 Task: Search one way flight ticket for 4 adults, 2 children, 2 infants in seat and 1 infant on lap in premium economy from Richmond: Richmond International Airport (byrd Field) to Riverton: Central Wyoming Regional Airport (was Riverton Regional) on 8-4-2023. Choice of flights is United. Number of bags: 2 checked bags. Price is upto 94000. Outbound departure time preference is 7:45.
Action: Mouse moved to (219, 314)
Screenshot: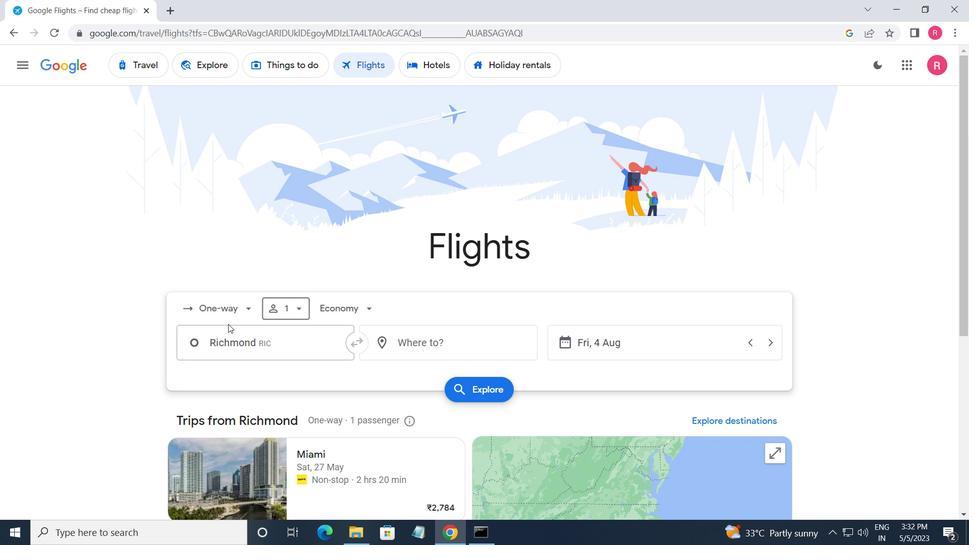 
Action: Mouse pressed left at (219, 314)
Screenshot: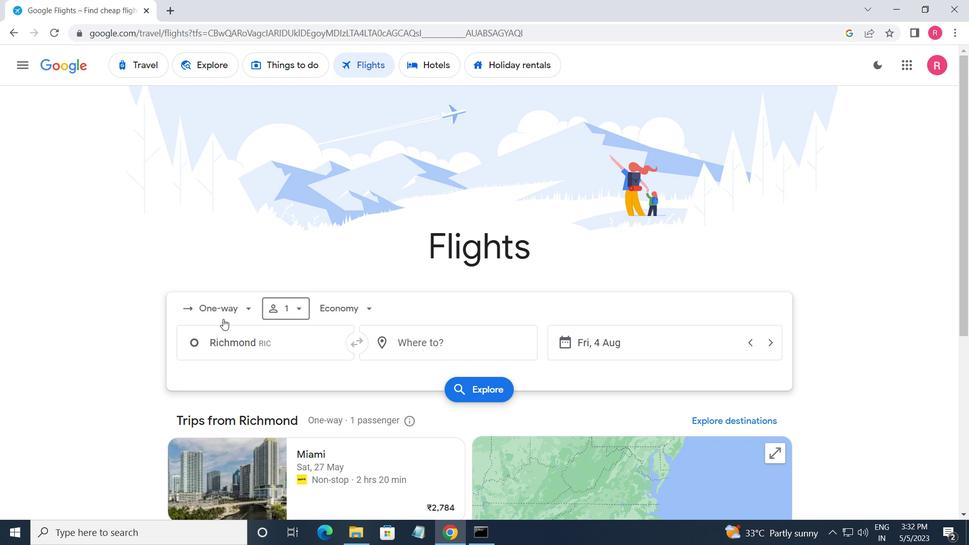 
Action: Mouse moved to (247, 373)
Screenshot: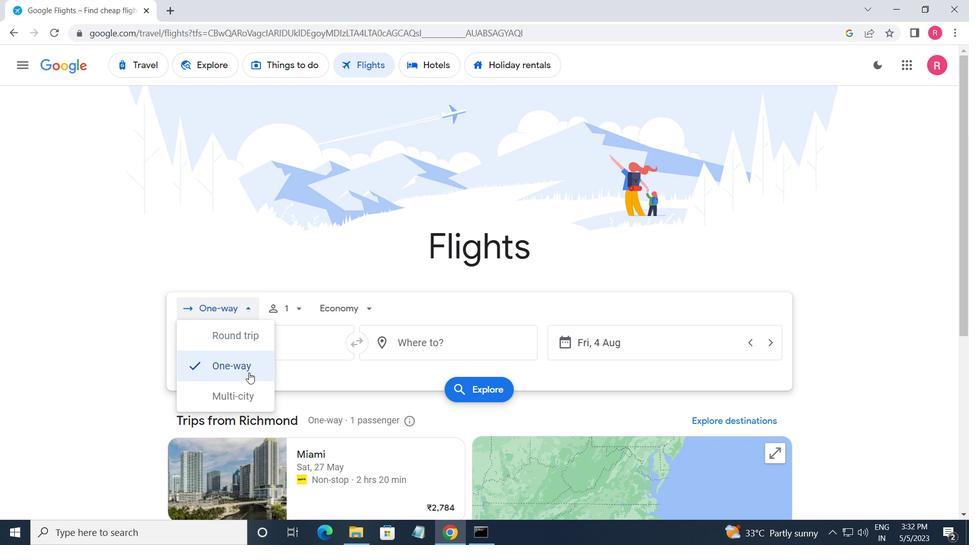 
Action: Mouse pressed left at (247, 373)
Screenshot: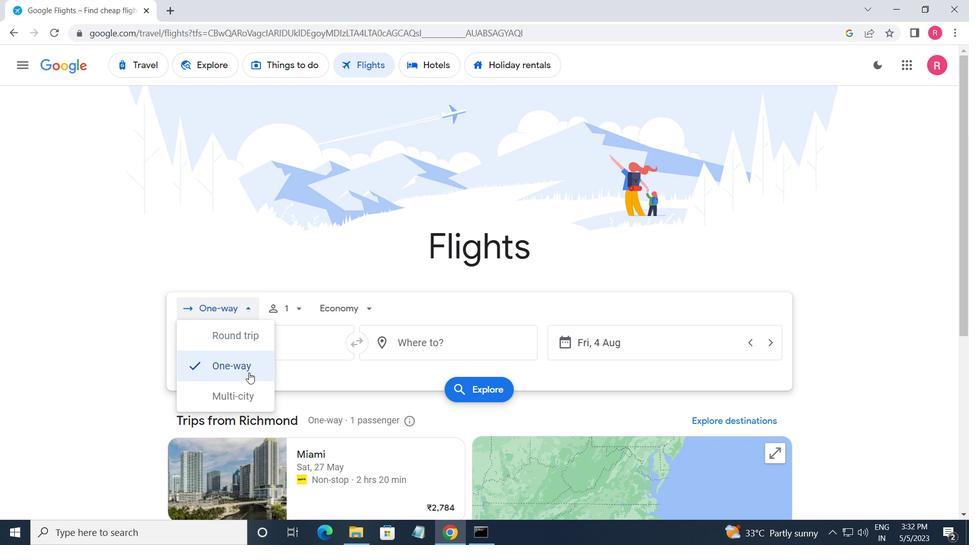 
Action: Mouse moved to (290, 311)
Screenshot: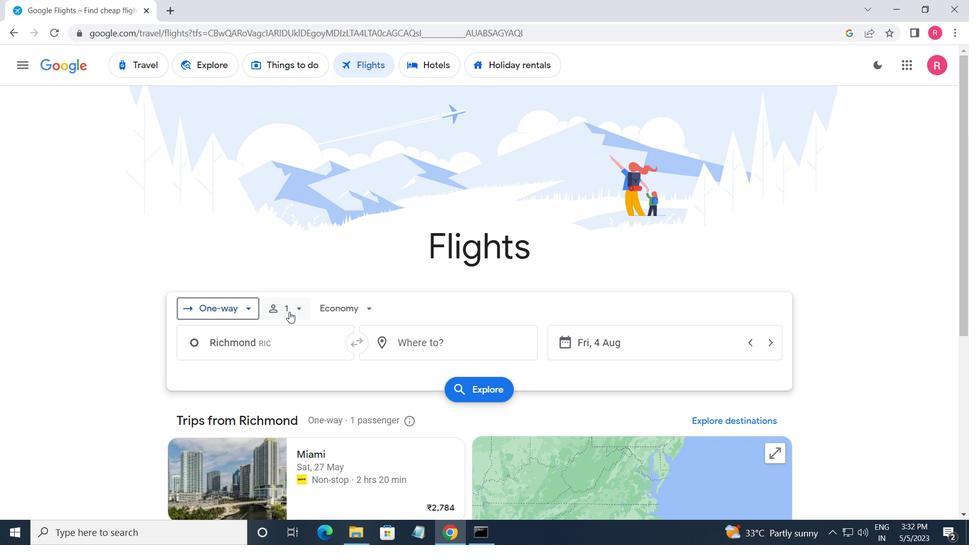 
Action: Mouse pressed left at (290, 311)
Screenshot: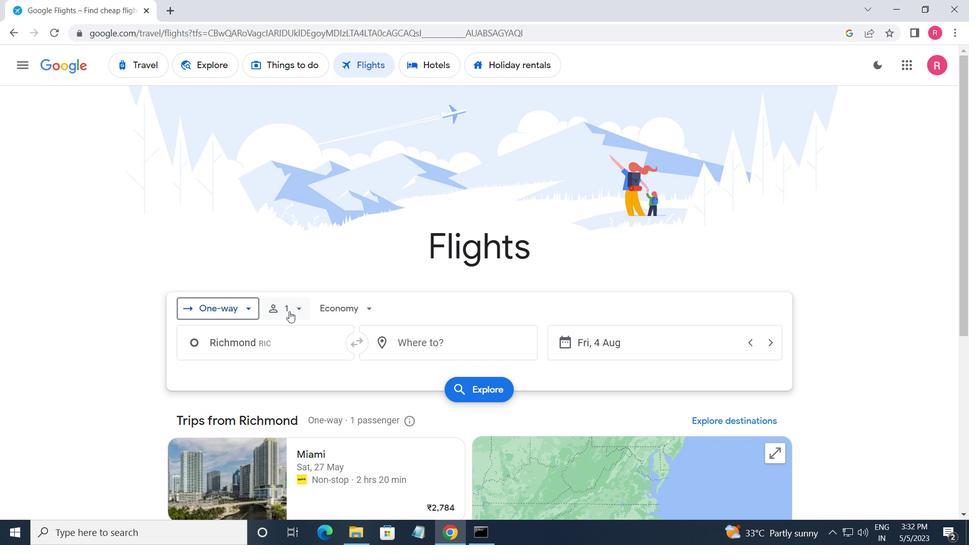 
Action: Mouse moved to (390, 344)
Screenshot: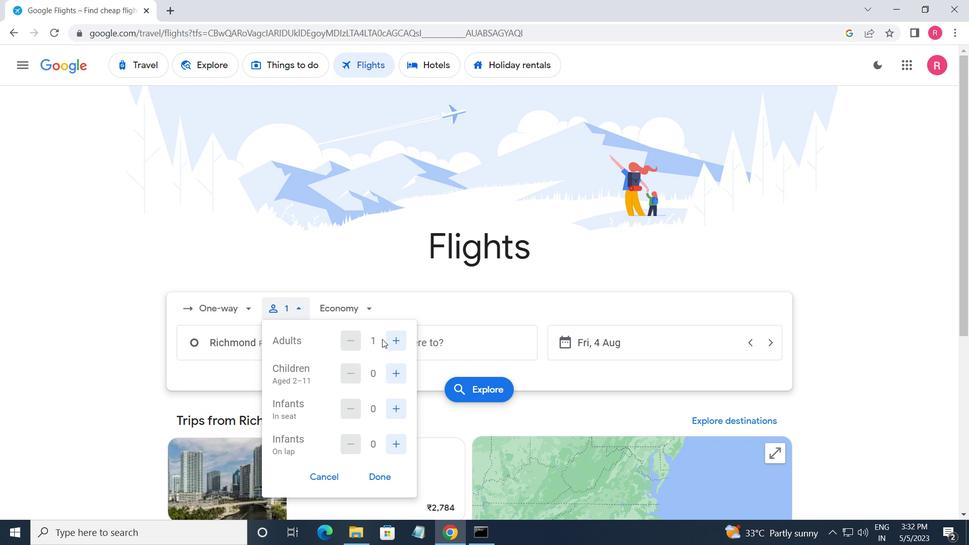 
Action: Mouse pressed left at (390, 344)
Screenshot: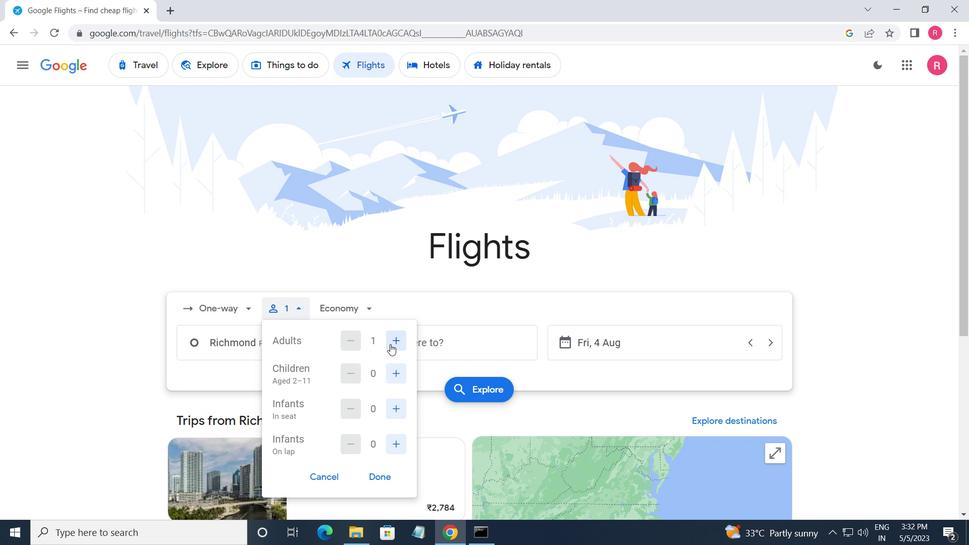 
Action: Mouse pressed left at (390, 344)
Screenshot: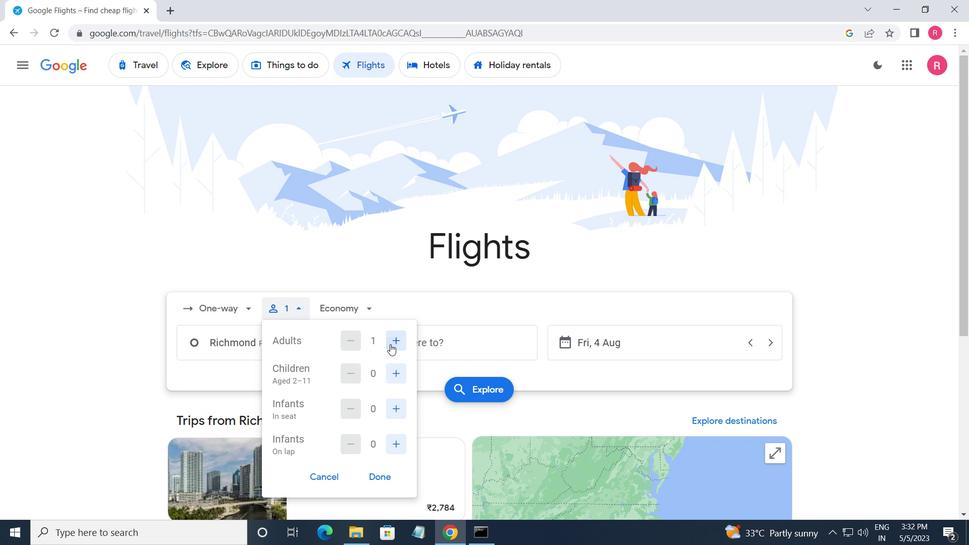 
Action: Mouse pressed left at (390, 344)
Screenshot: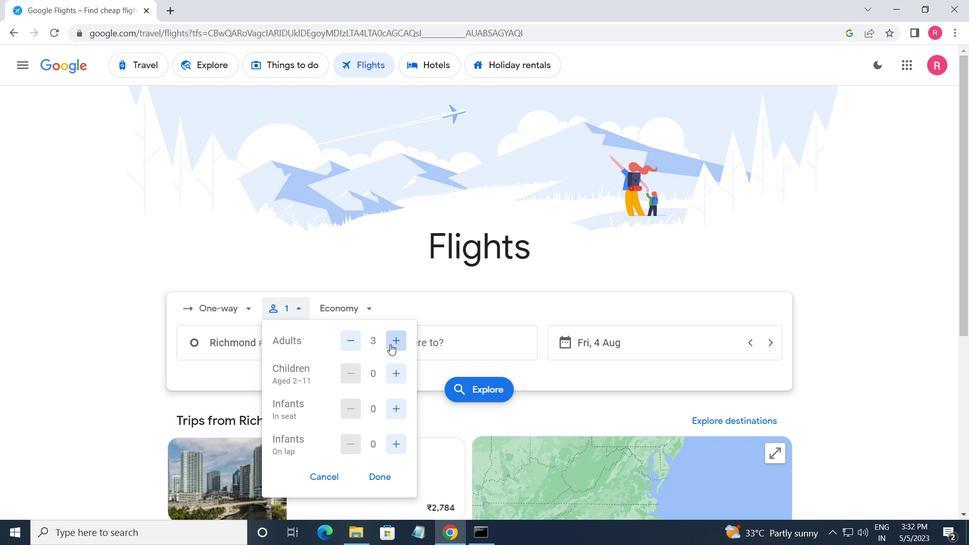 
Action: Mouse moved to (394, 375)
Screenshot: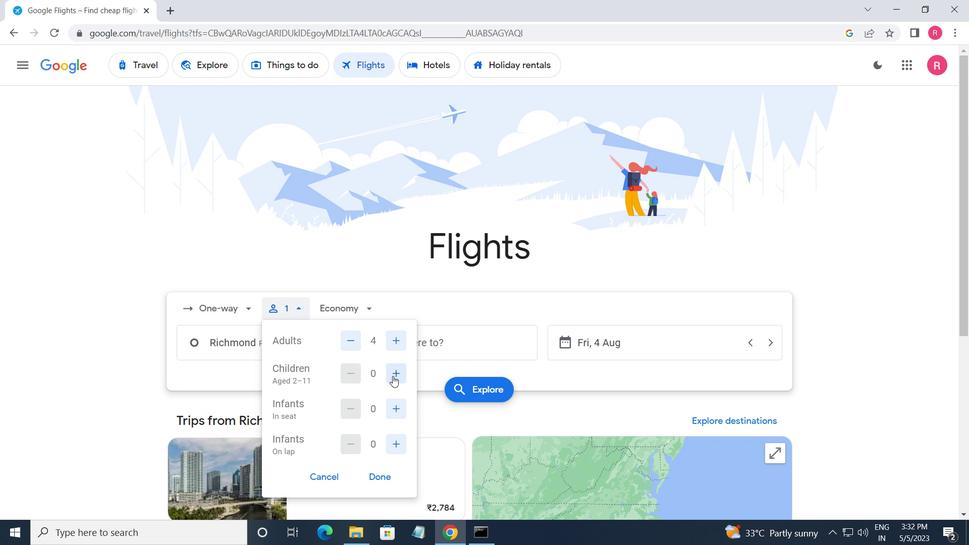 
Action: Mouse pressed left at (394, 375)
Screenshot: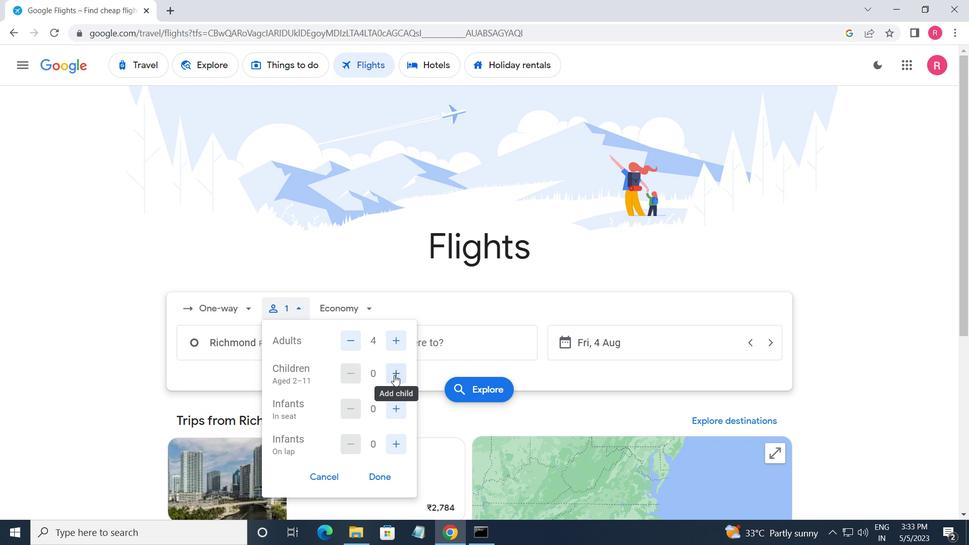 
Action: Mouse pressed left at (394, 375)
Screenshot: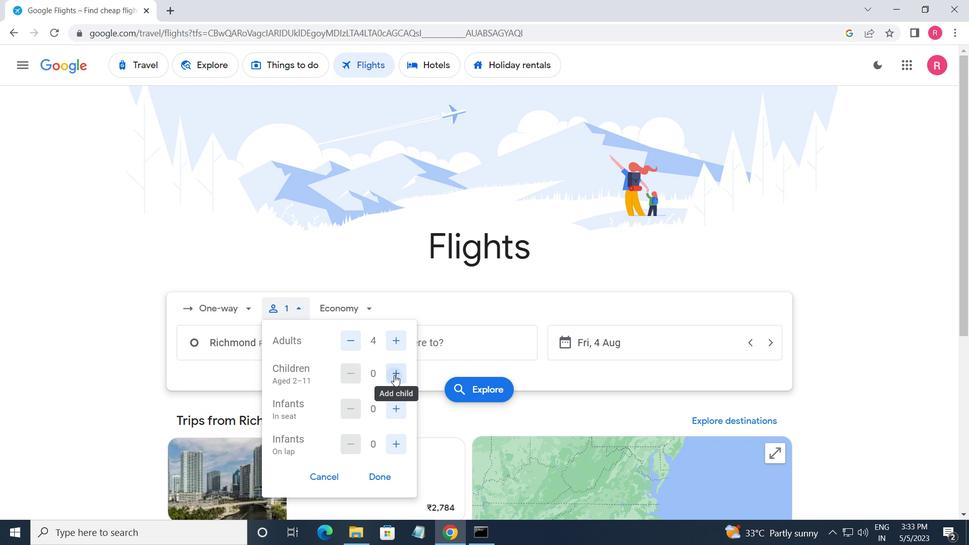 
Action: Mouse moved to (390, 402)
Screenshot: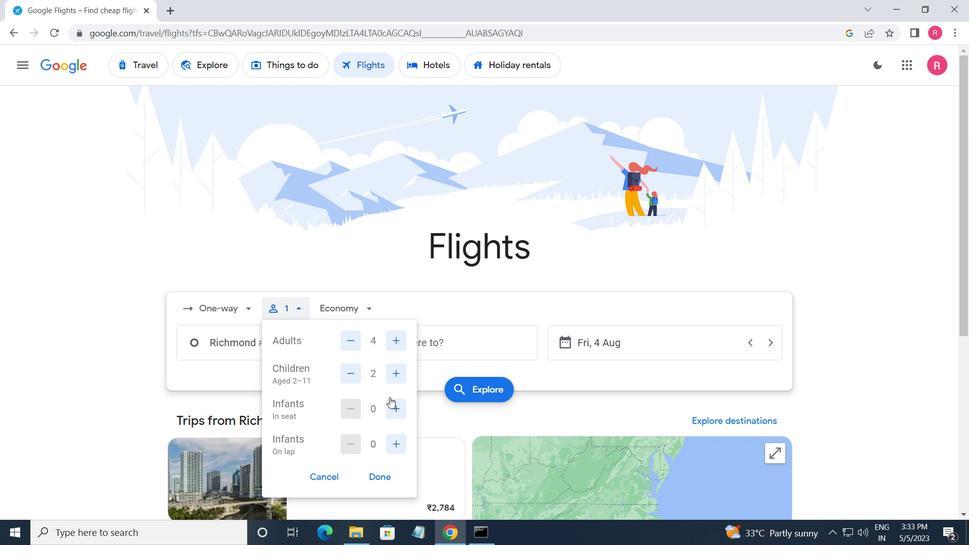 
Action: Mouse pressed left at (390, 402)
Screenshot: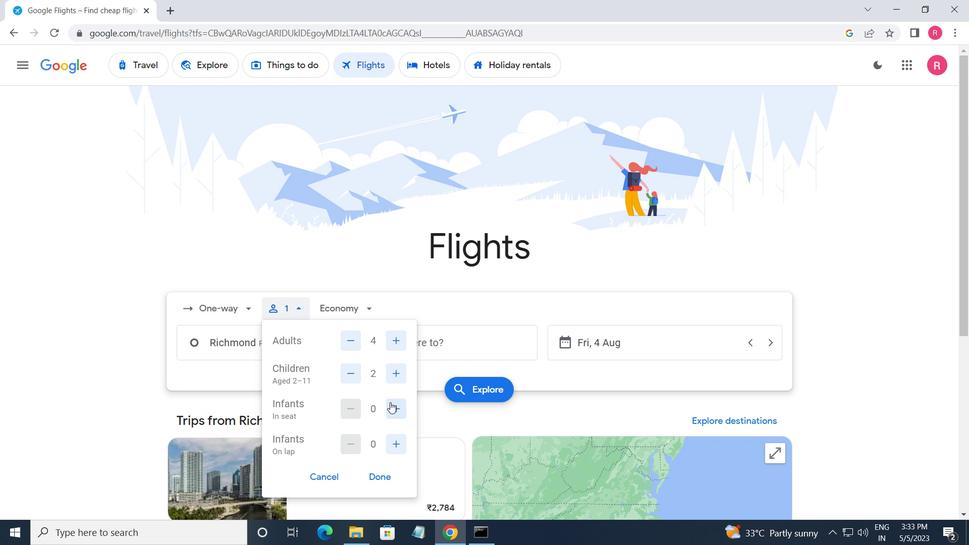 
Action: Mouse pressed left at (390, 402)
Screenshot: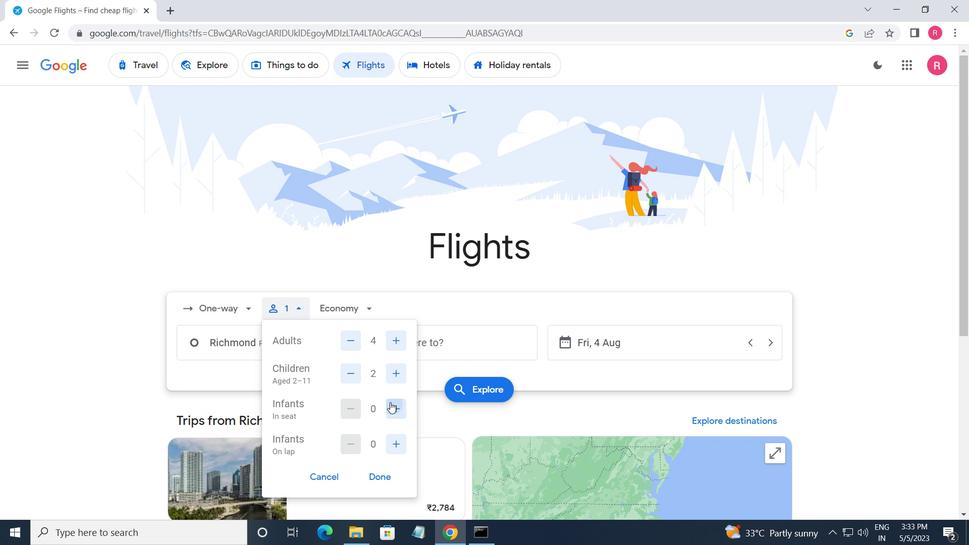 
Action: Mouse moved to (390, 445)
Screenshot: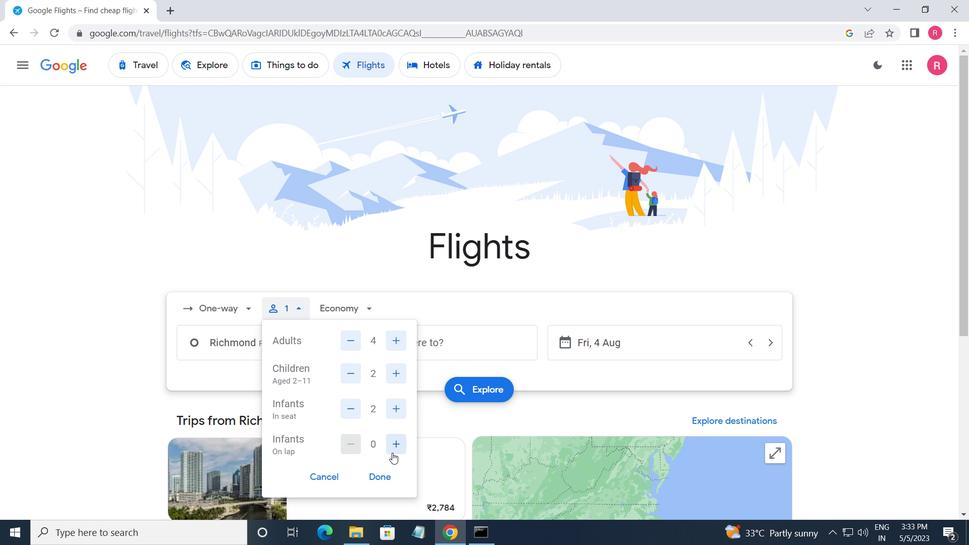 
Action: Mouse pressed left at (390, 445)
Screenshot: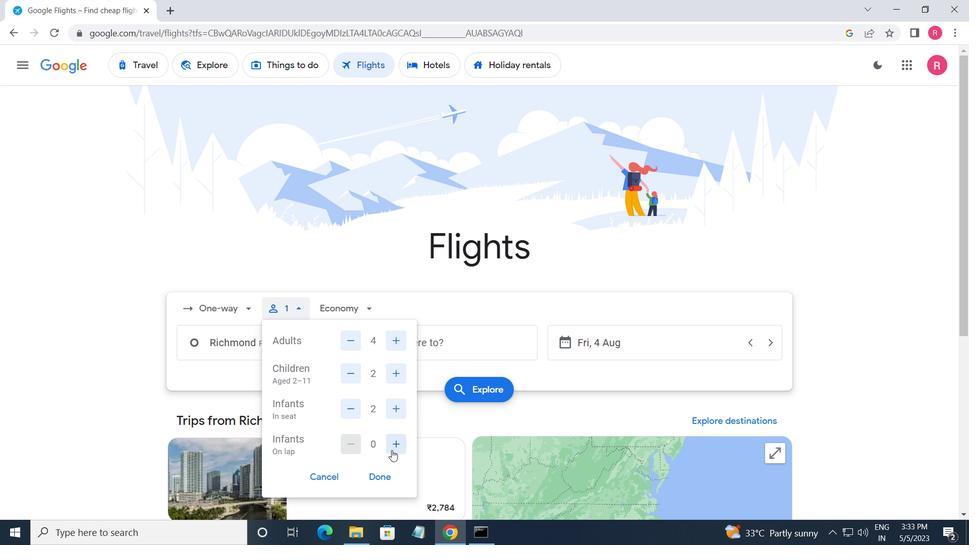 
Action: Mouse moved to (383, 479)
Screenshot: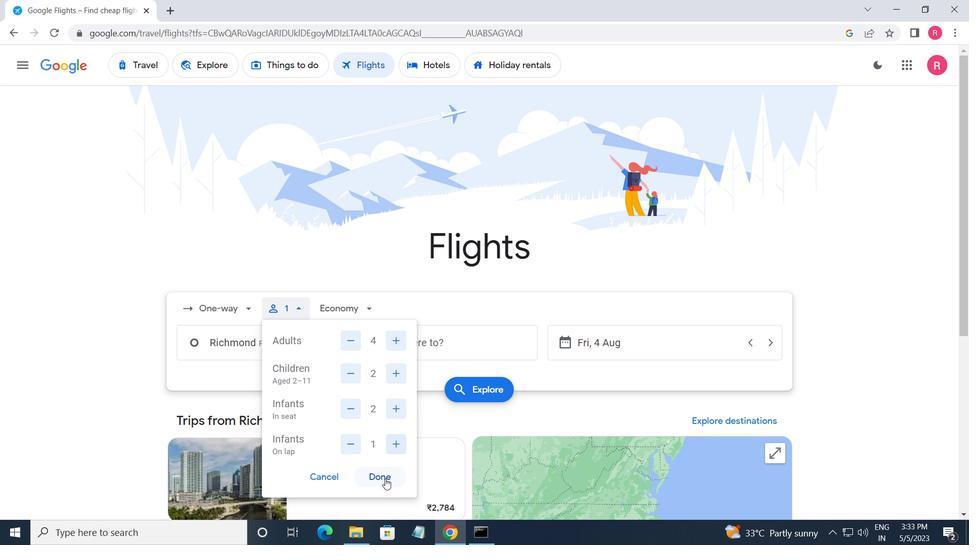 
Action: Mouse pressed left at (383, 479)
Screenshot: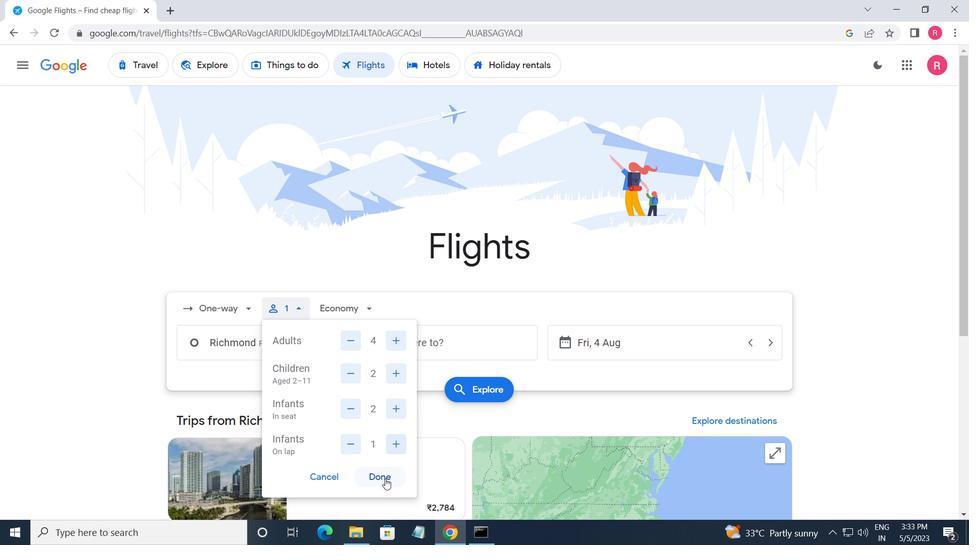 
Action: Mouse moved to (360, 316)
Screenshot: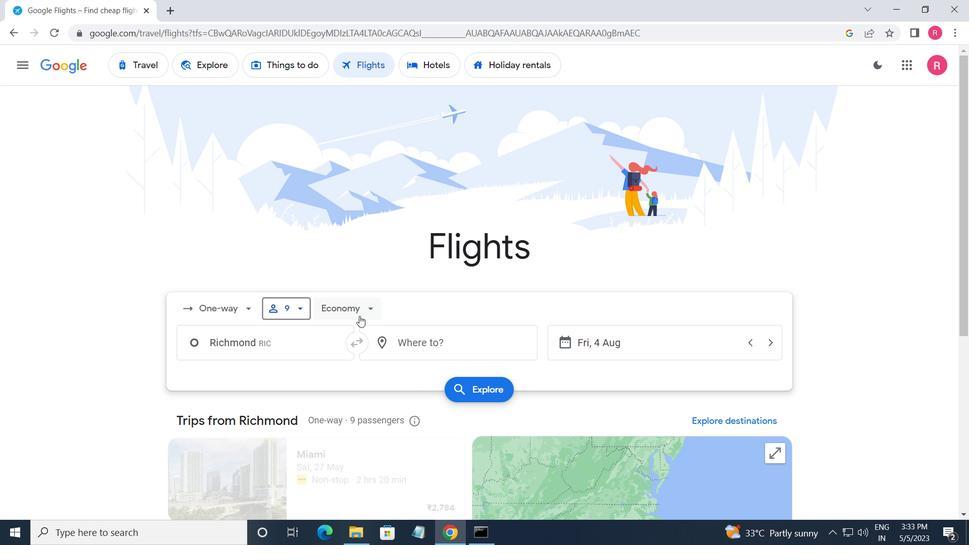 
Action: Mouse pressed left at (360, 316)
Screenshot: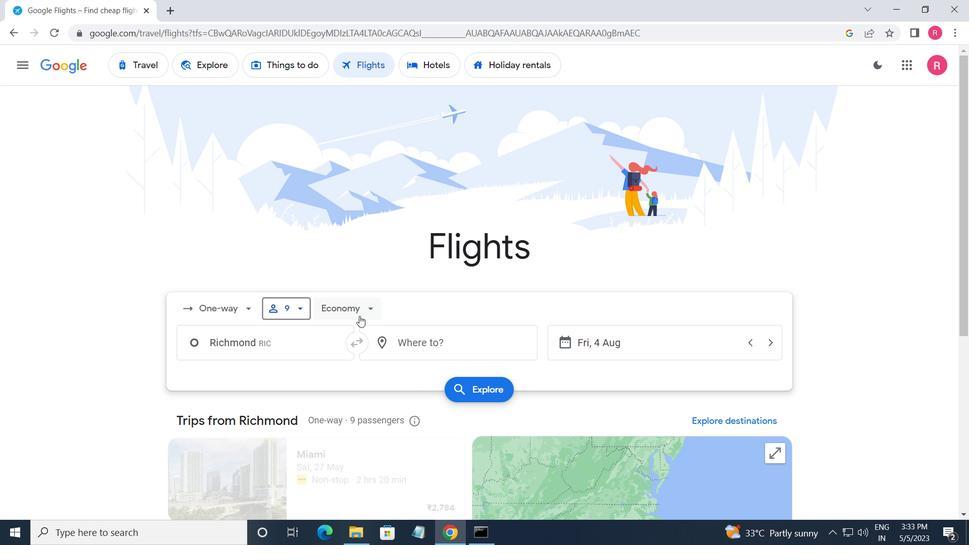 
Action: Mouse moved to (374, 366)
Screenshot: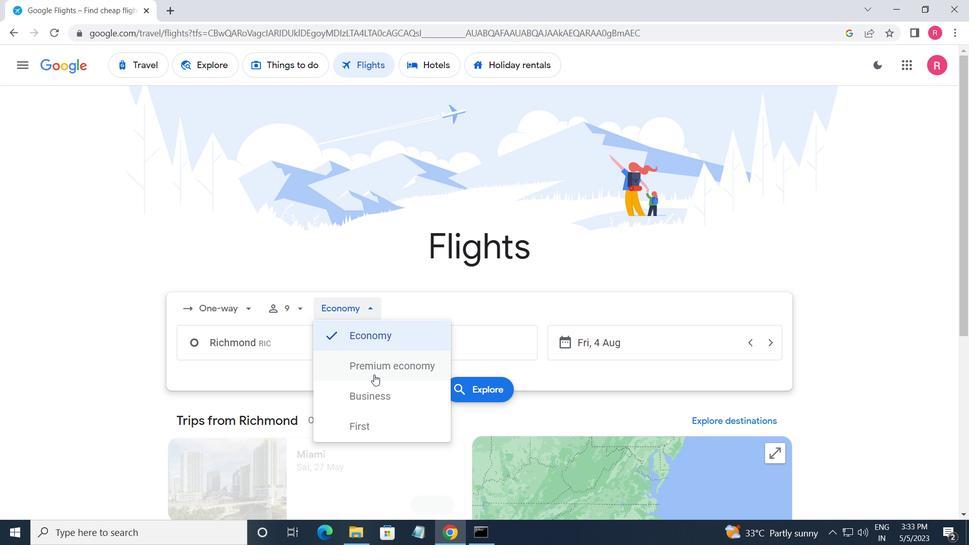 
Action: Mouse pressed left at (374, 366)
Screenshot: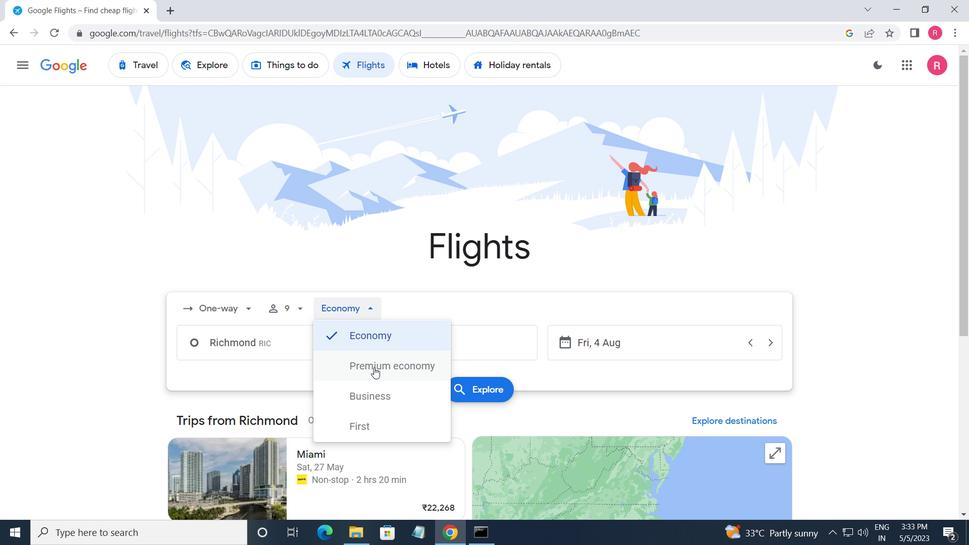 
Action: Mouse moved to (312, 351)
Screenshot: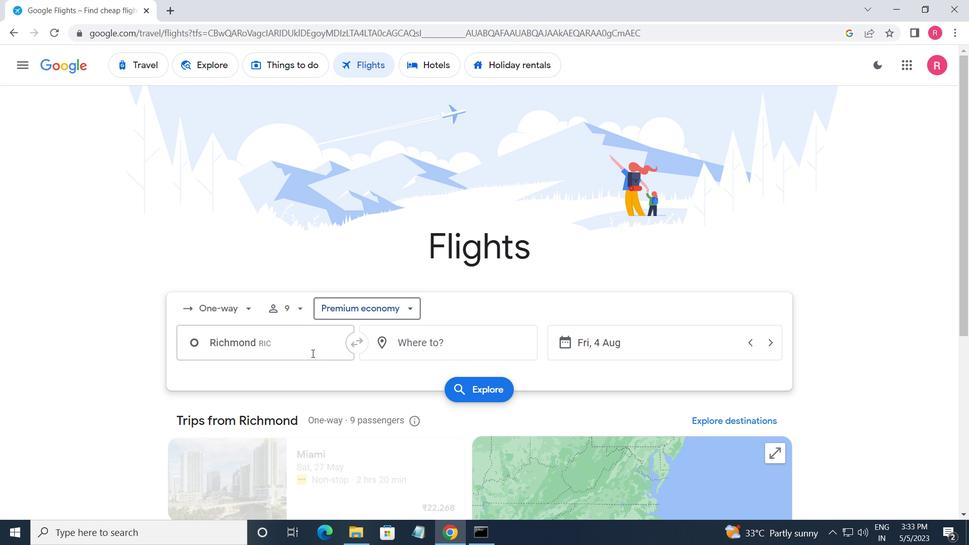 
Action: Mouse pressed left at (312, 351)
Screenshot: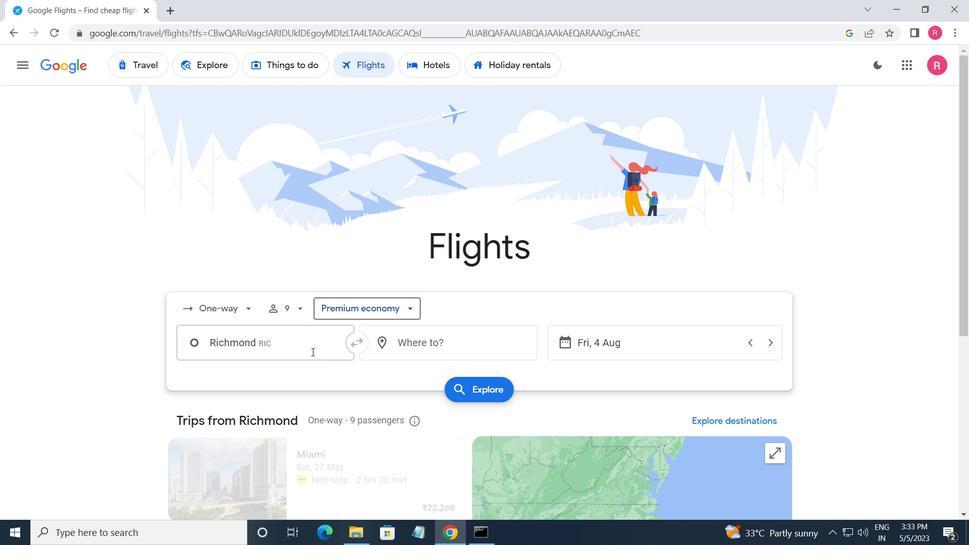 
Action: Mouse moved to (308, 342)
Screenshot: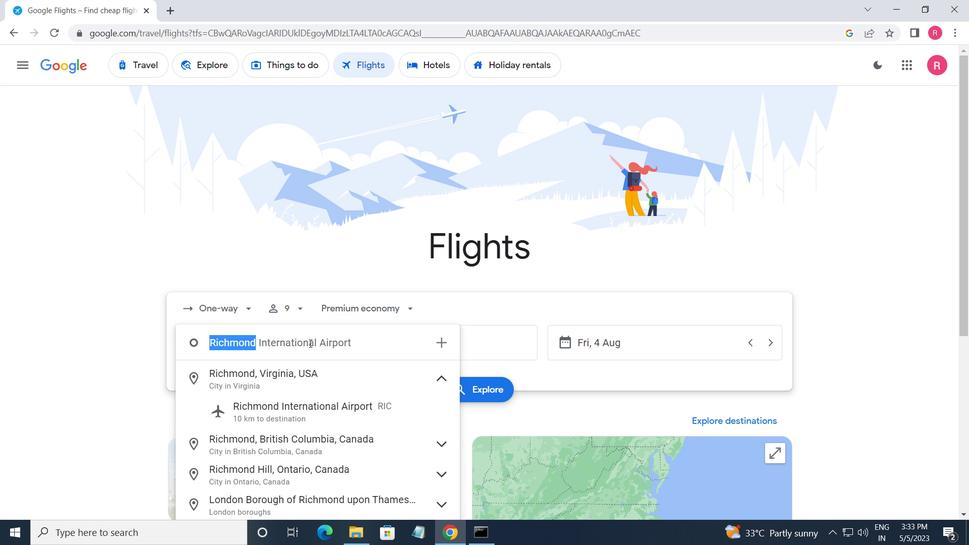 
Action: Key pressed <Key.shift>RICHMOND
Screenshot: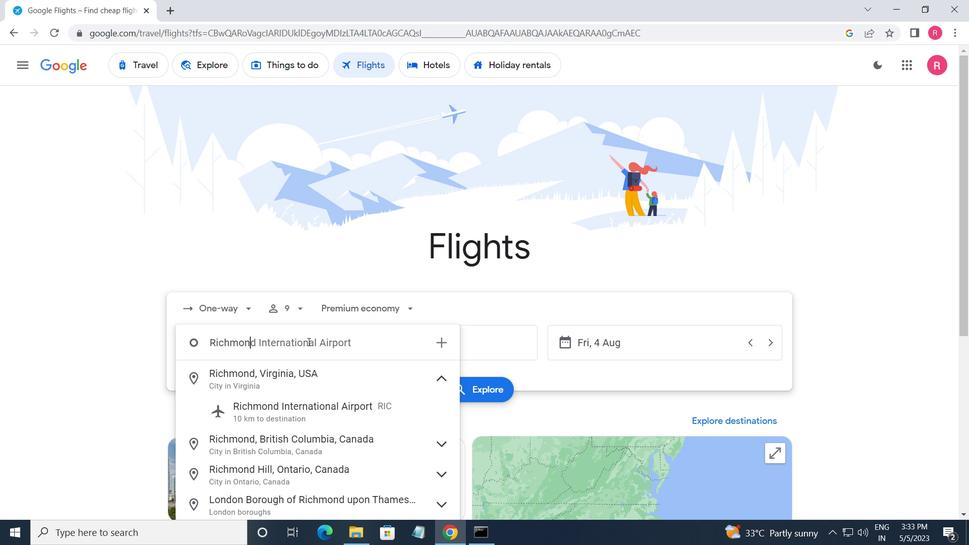 
Action: Mouse moved to (322, 412)
Screenshot: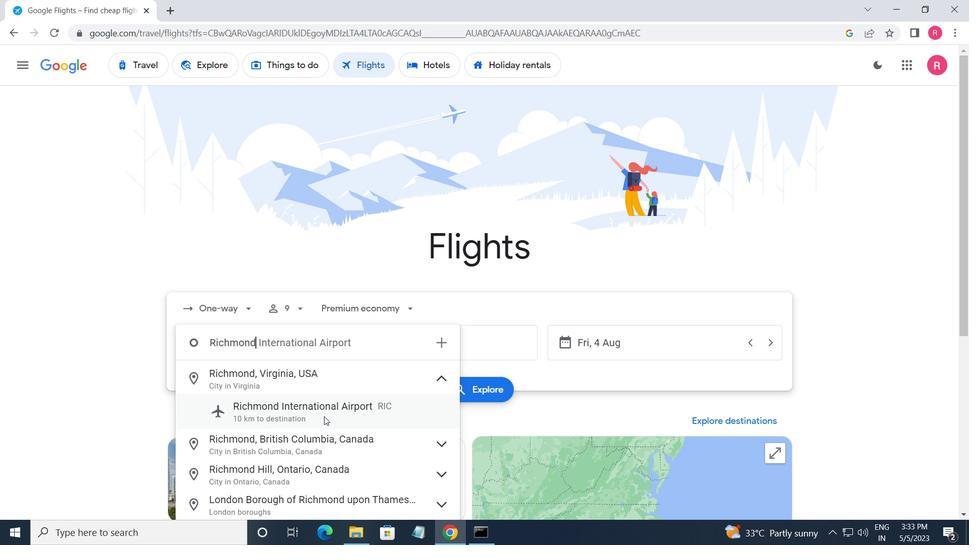
Action: Mouse pressed left at (322, 412)
Screenshot: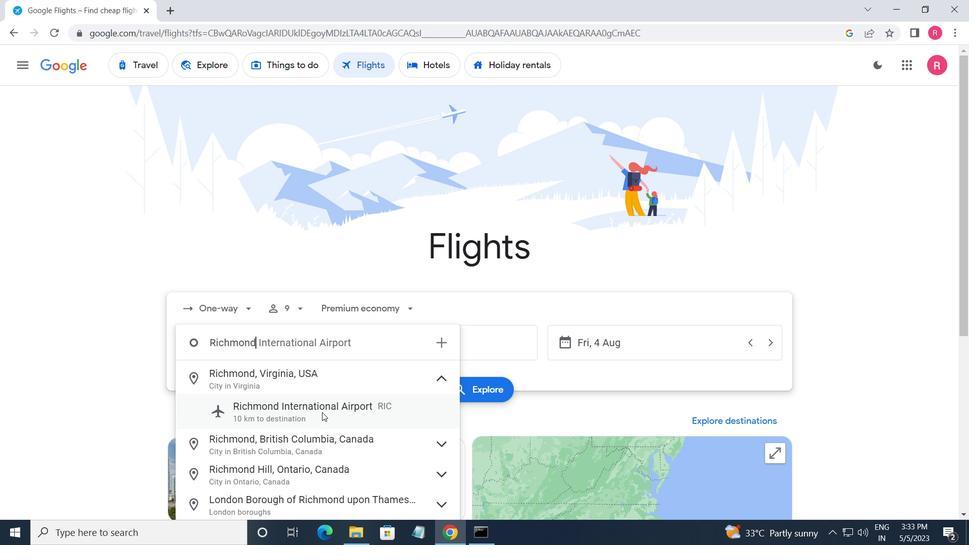 
Action: Mouse moved to (421, 356)
Screenshot: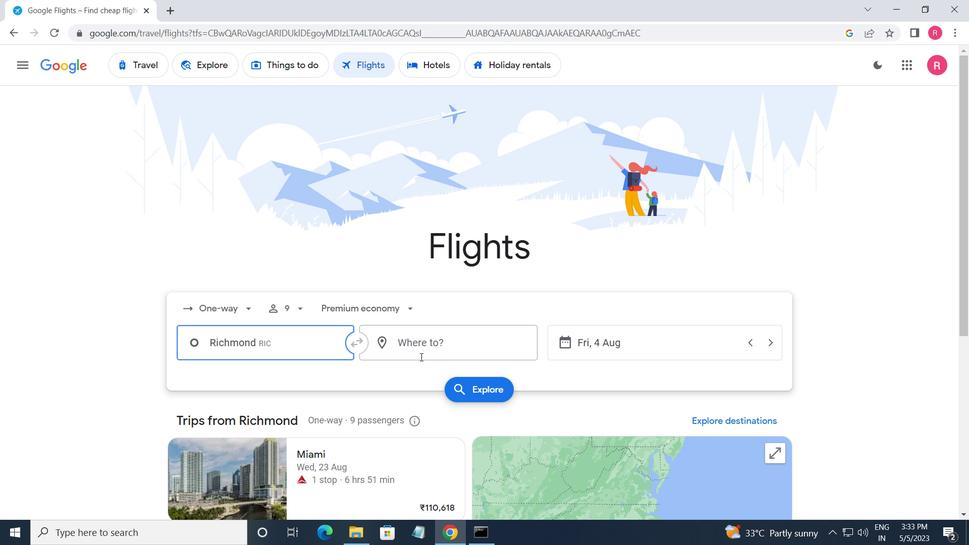 
Action: Mouse pressed left at (421, 356)
Screenshot: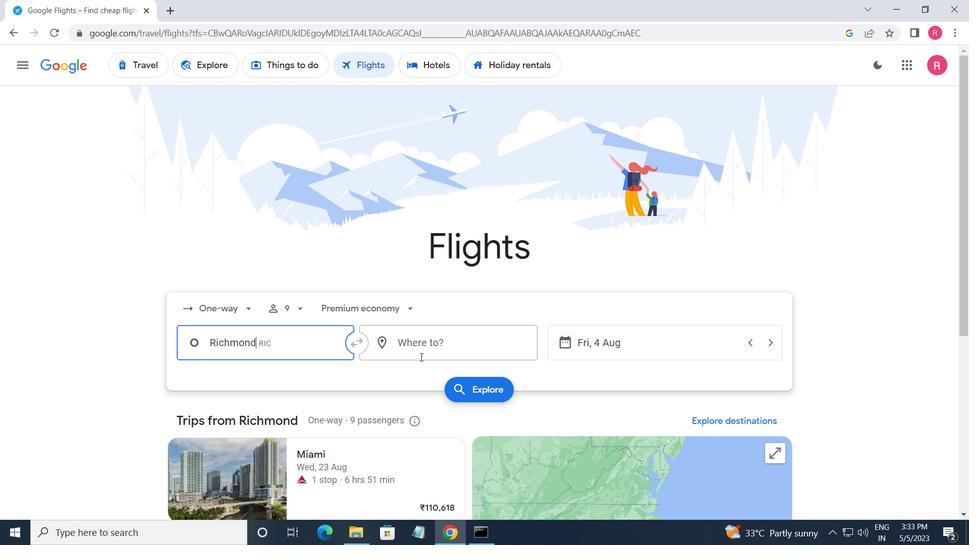 
Action: Mouse moved to (390, 359)
Screenshot: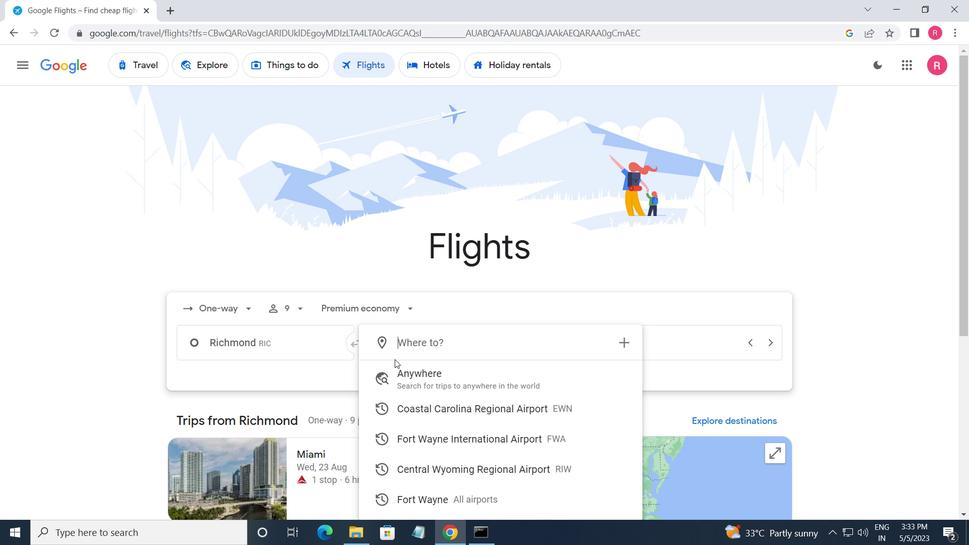 
Action: Key pressed <Key.shift>RIVERTON
Screenshot: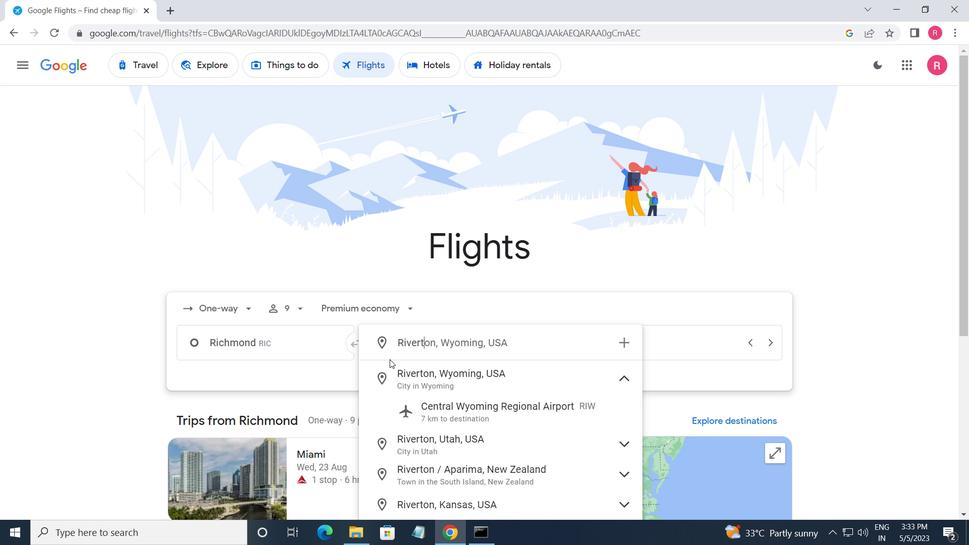 
Action: Mouse moved to (441, 397)
Screenshot: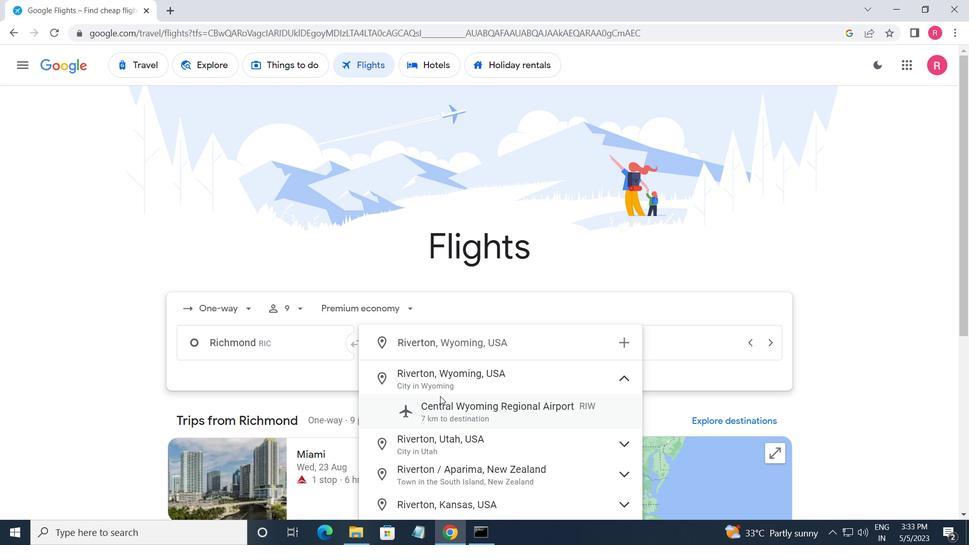 
Action: Mouse pressed left at (441, 397)
Screenshot: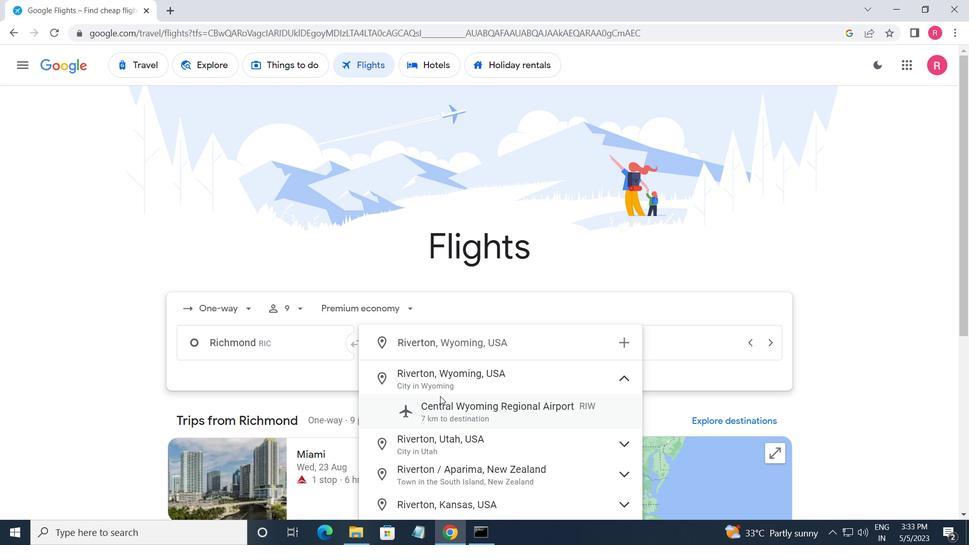 
Action: Mouse moved to (658, 345)
Screenshot: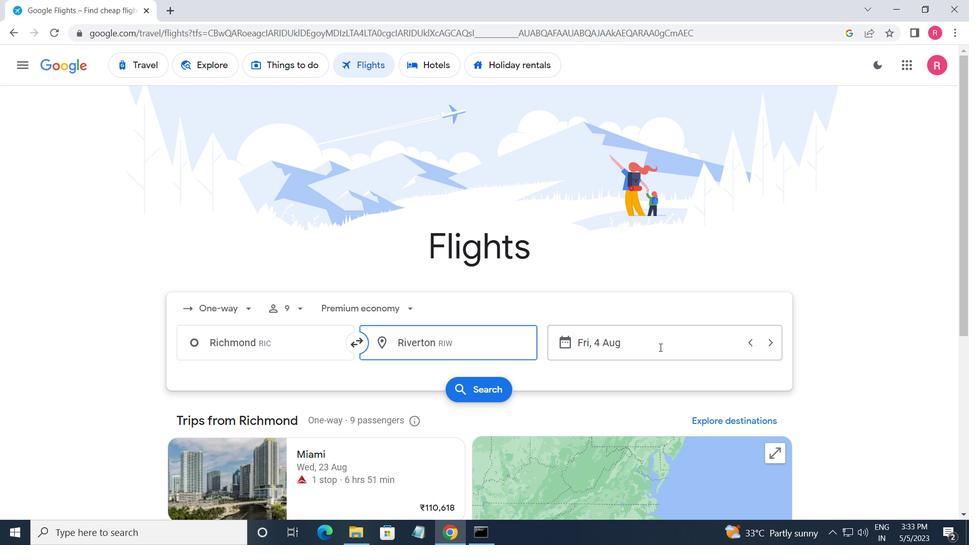 
Action: Mouse pressed left at (658, 345)
Screenshot: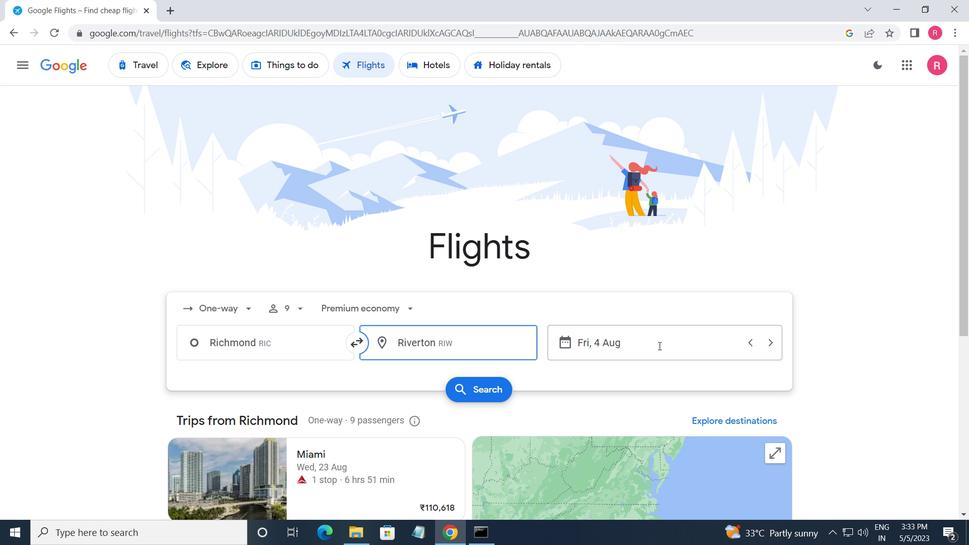 
Action: Mouse moved to (486, 299)
Screenshot: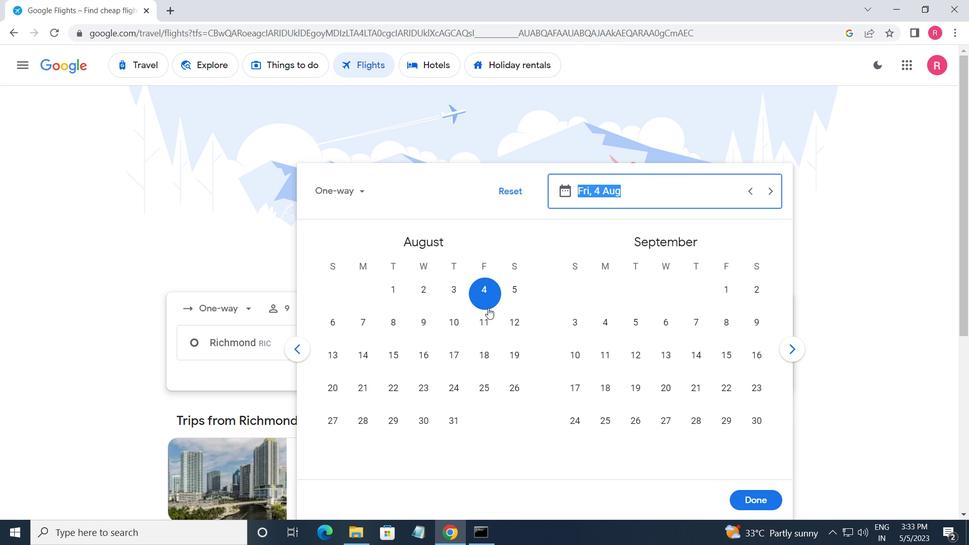 
Action: Mouse pressed left at (486, 299)
Screenshot: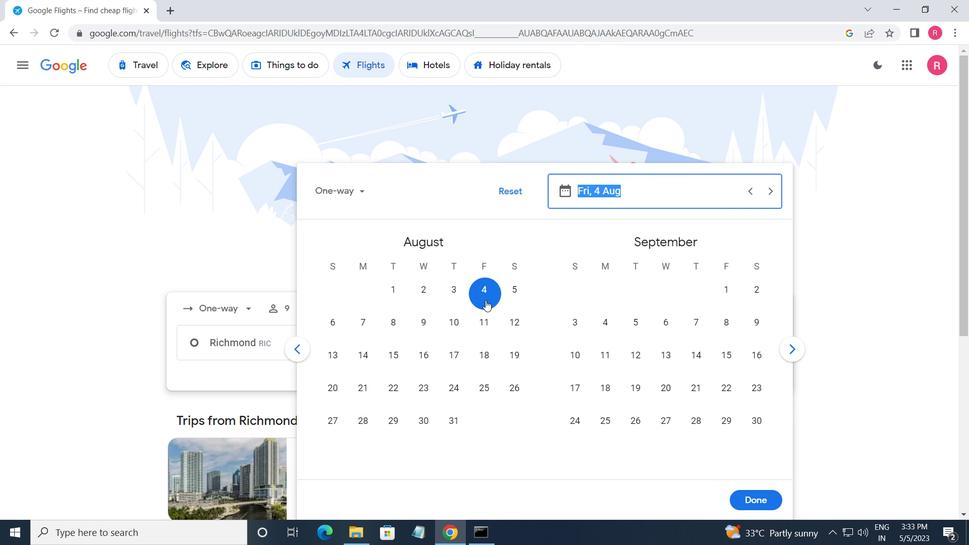 
Action: Mouse moved to (743, 498)
Screenshot: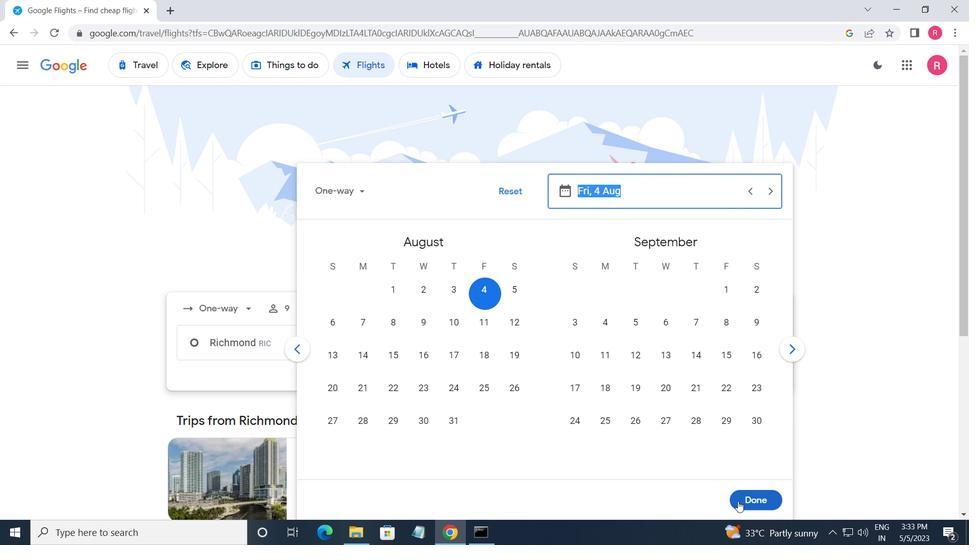 
Action: Mouse pressed left at (743, 498)
Screenshot: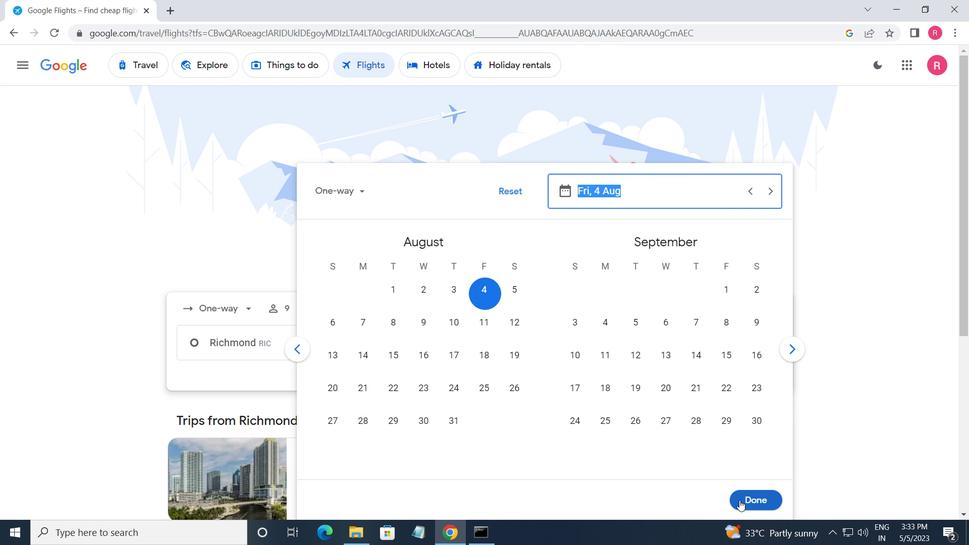 
Action: Mouse moved to (460, 389)
Screenshot: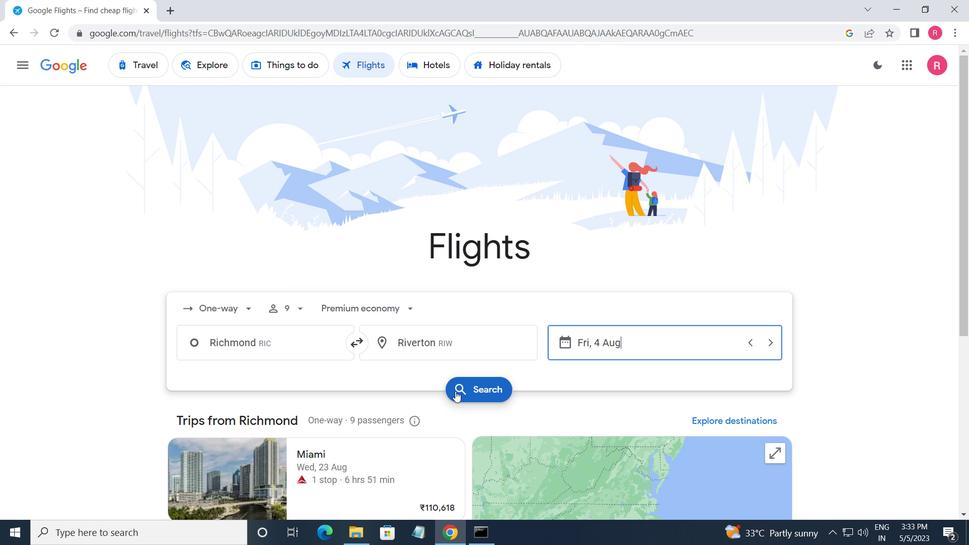 
Action: Mouse pressed left at (460, 389)
Screenshot: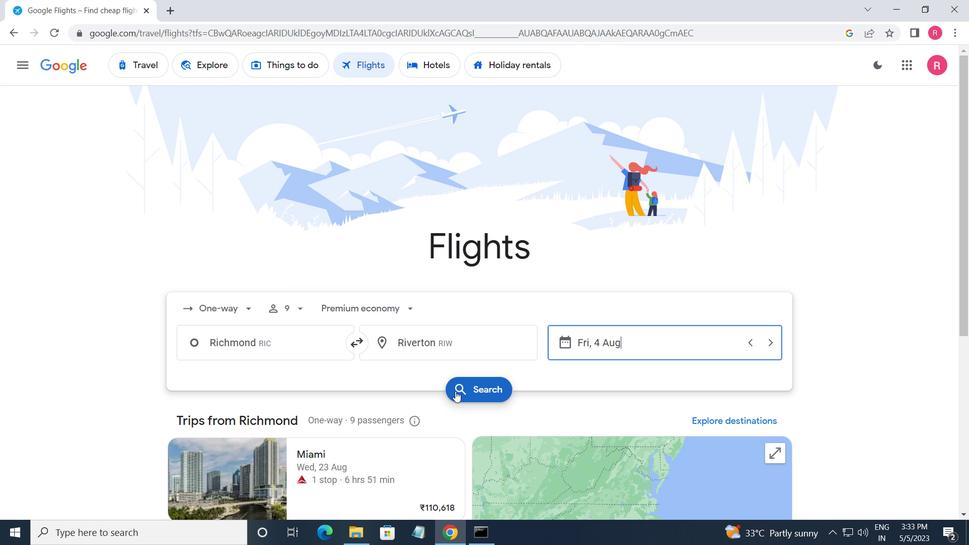 
Action: Mouse moved to (193, 176)
Screenshot: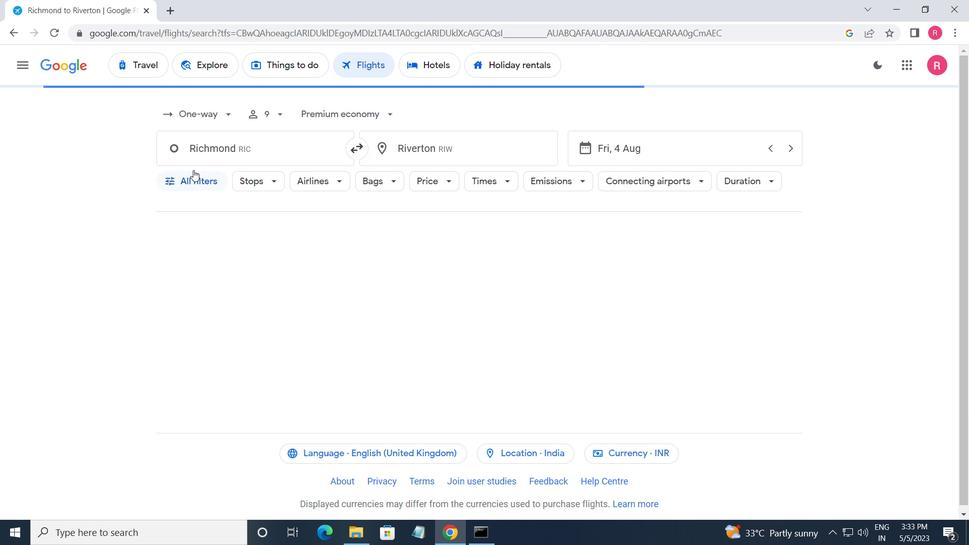 
Action: Mouse pressed left at (193, 176)
Screenshot: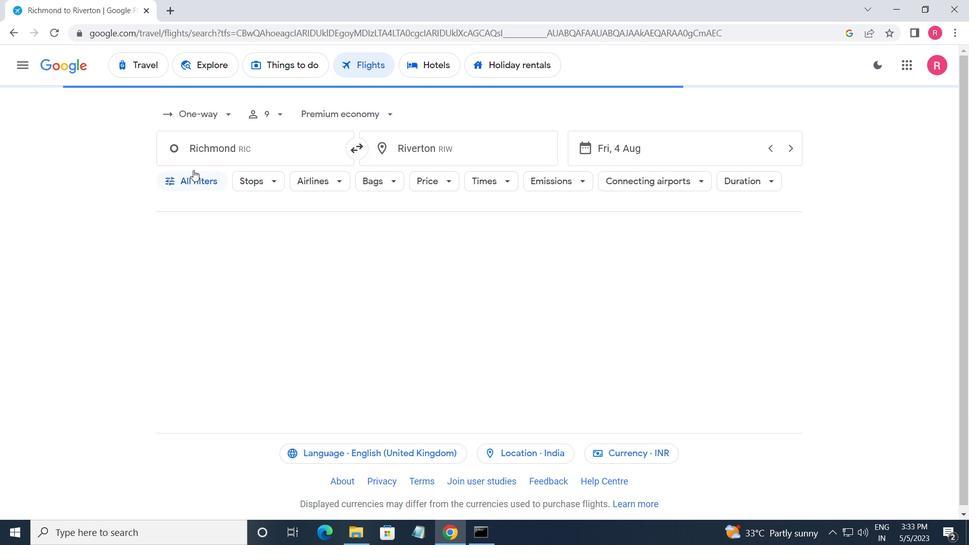 
Action: Mouse moved to (260, 307)
Screenshot: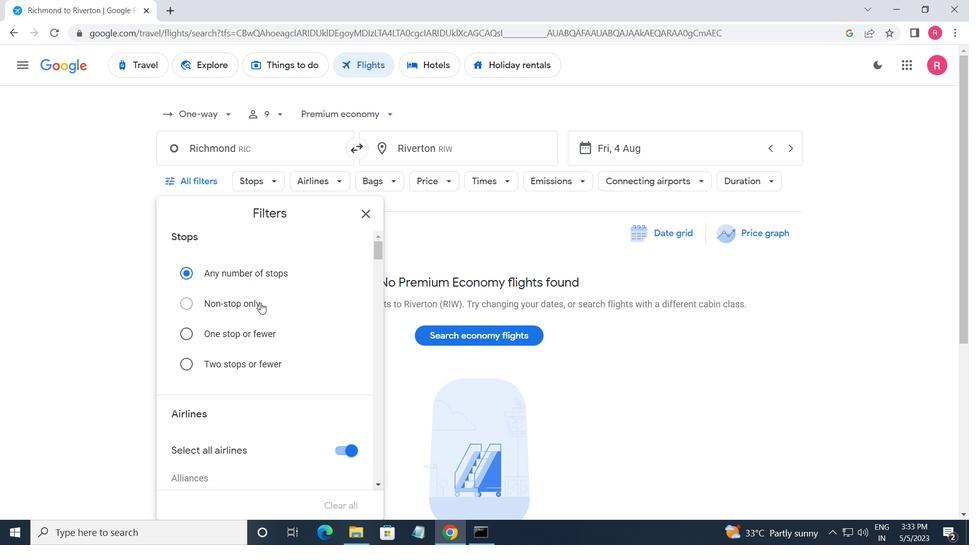 
Action: Mouse scrolled (260, 307) with delta (0, 0)
Screenshot: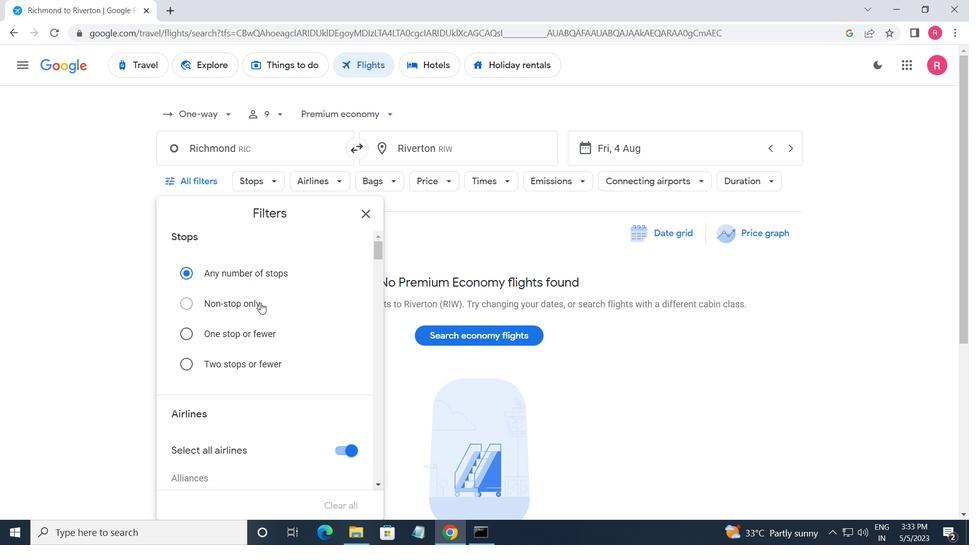 
Action: Mouse moved to (260, 308)
Screenshot: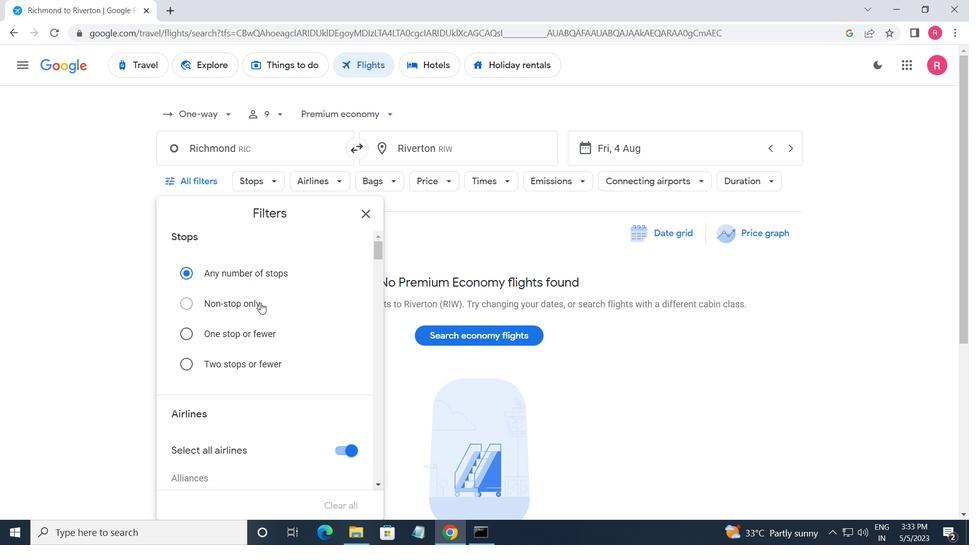 
Action: Mouse scrolled (260, 307) with delta (0, 0)
Screenshot: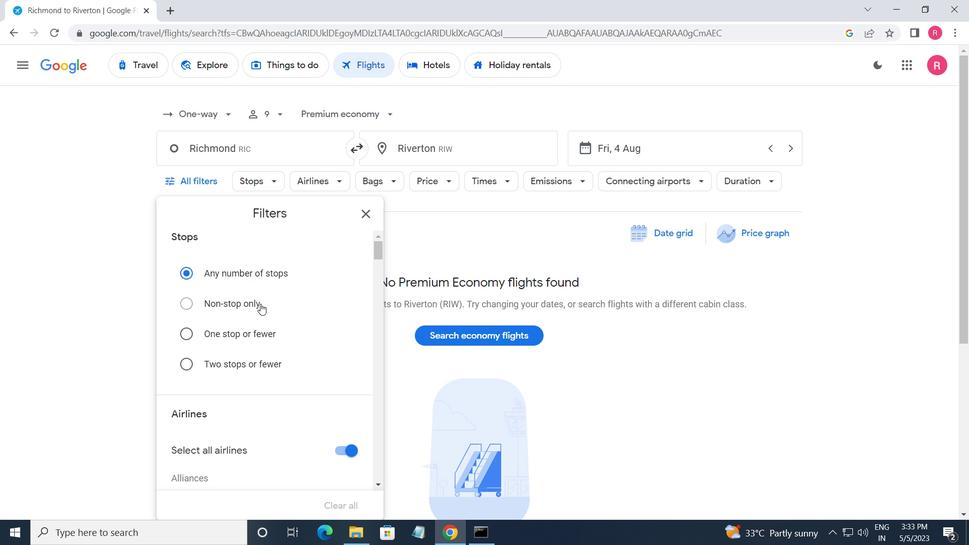 
Action: Mouse scrolled (260, 307) with delta (0, 0)
Screenshot: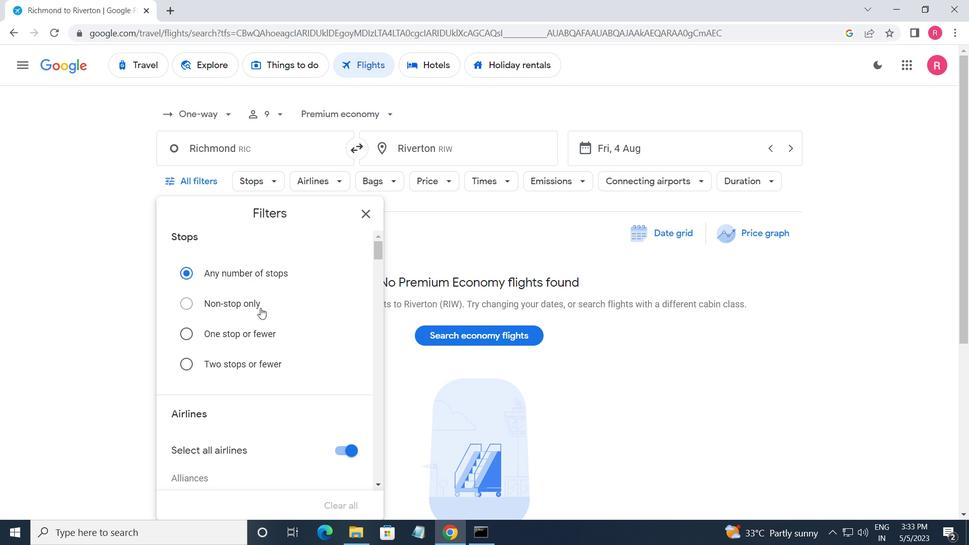 
Action: Mouse scrolled (260, 307) with delta (0, 0)
Screenshot: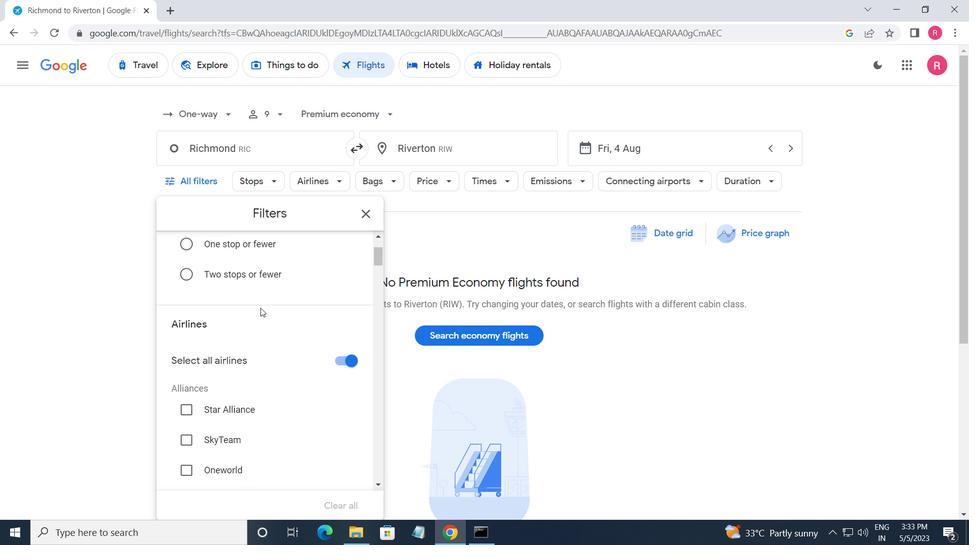 
Action: Mouse moved to (268, 323)
Screenshot: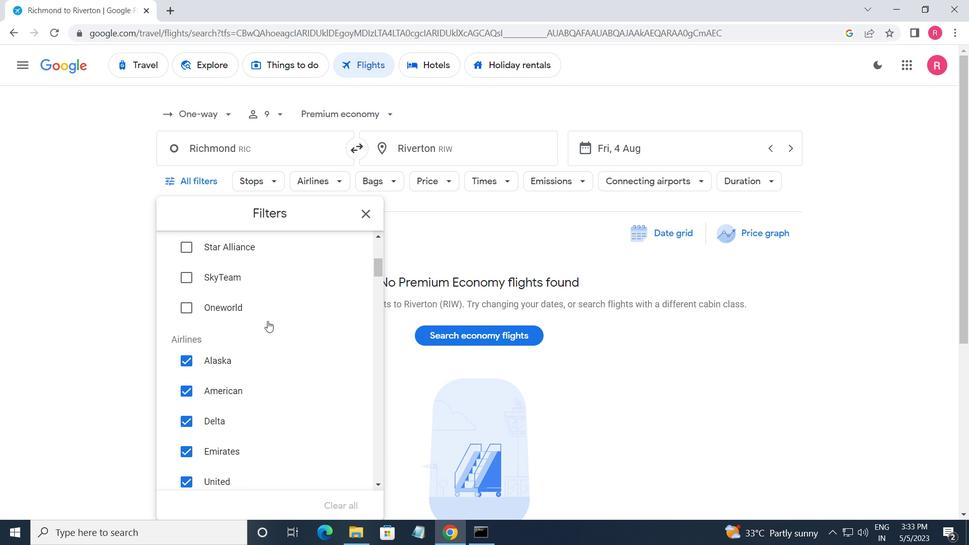 
Action: Mouse scrolled (268, 322) with delta (0, 0)
Screenshot: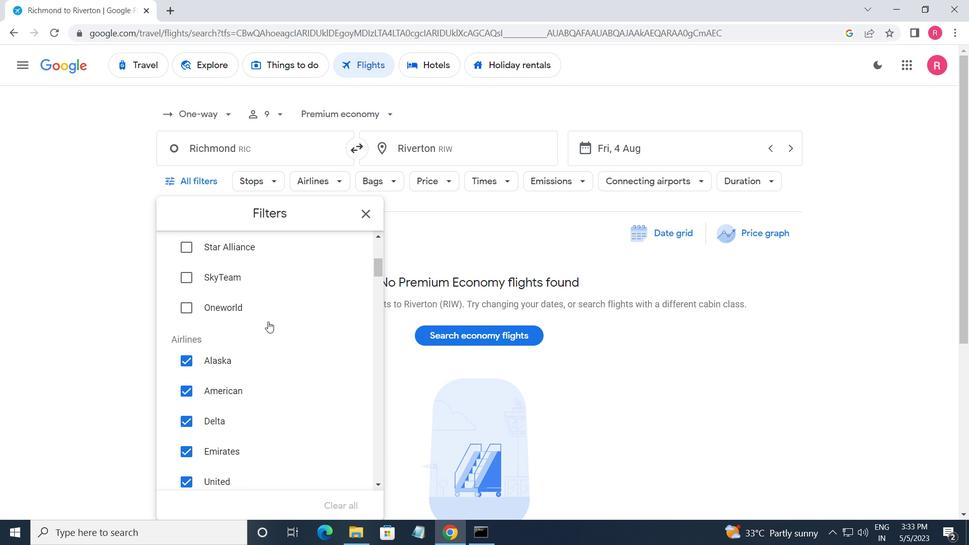 
Action: Mouse scrolled (268, 322) with delta (0, 0)
Screenshot: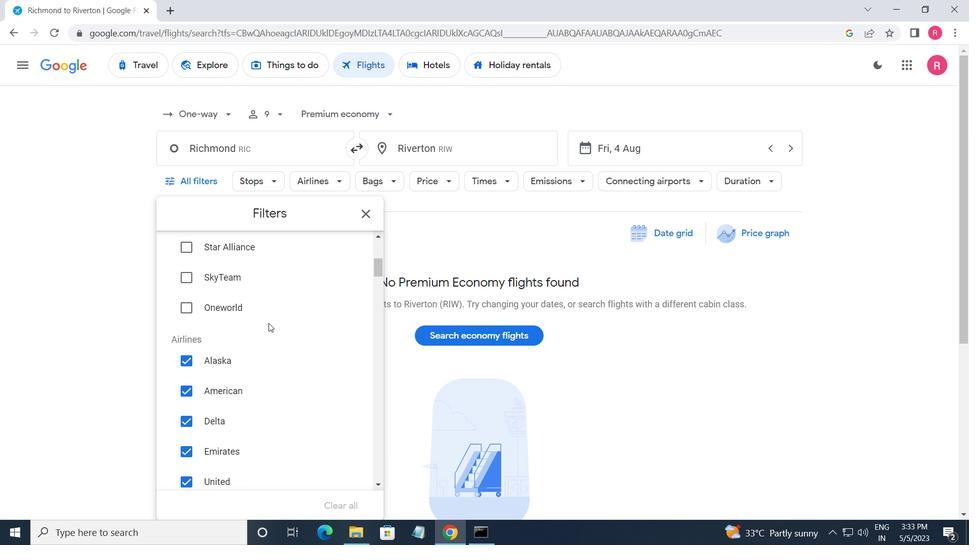 
Action: Mouse moved to (272, 323)
Screenshot: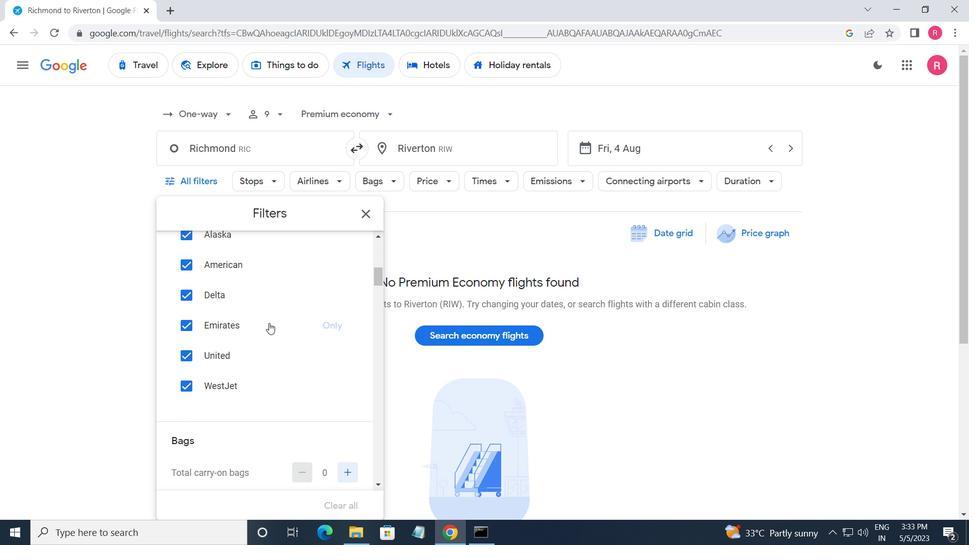 
Action: Mouse scrolled (272, 323) with delta (0, 0)
Screenshot: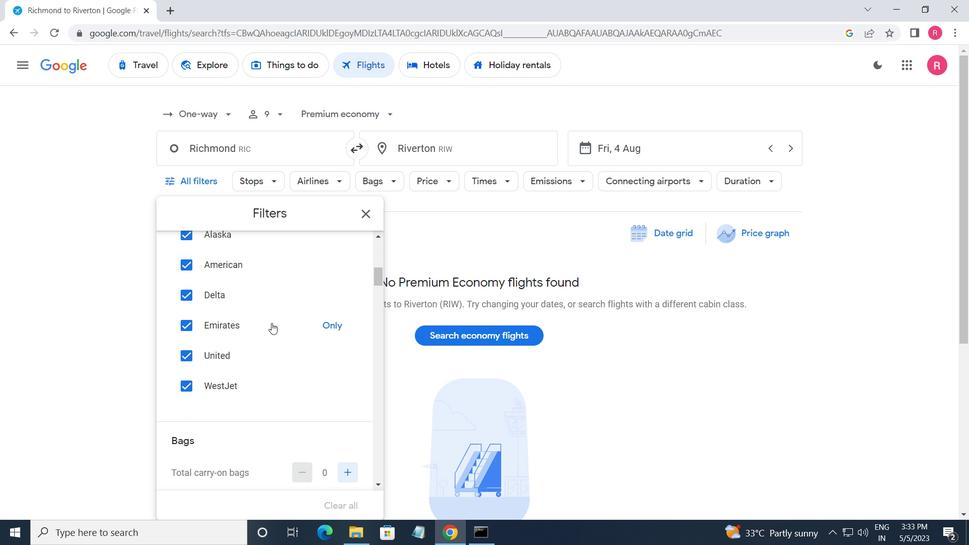 
Action: Mouse scrolled (272, 323) with delta (0, 0)
Screenshot: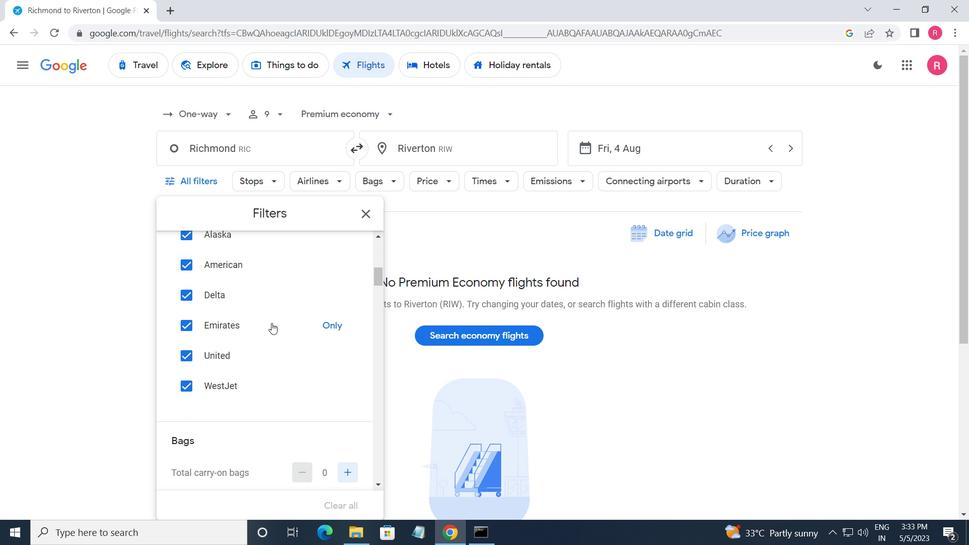 
Action: Mouse moved to (273, 322)
Screenshot: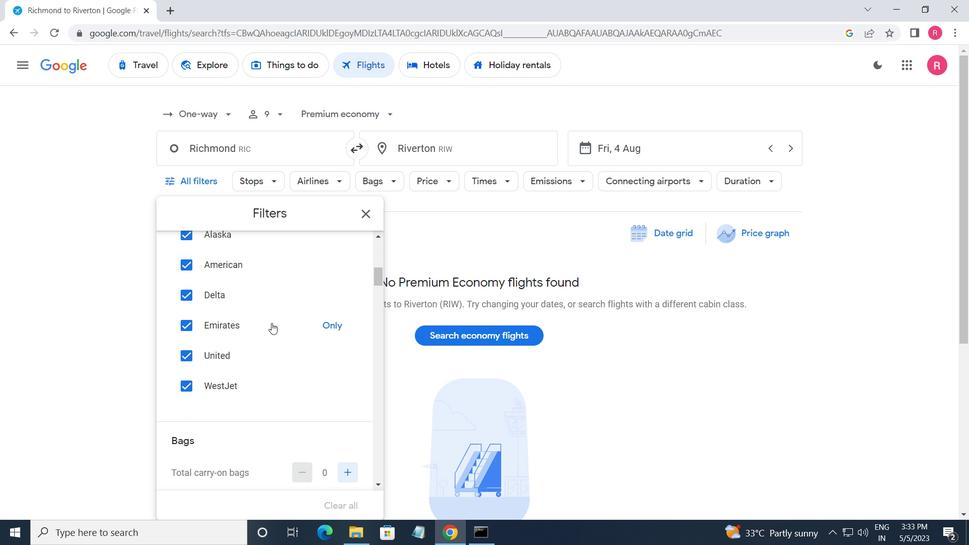 
Action: Mouse scrolled (273, 322) with delta (0, 0)
Screenshot: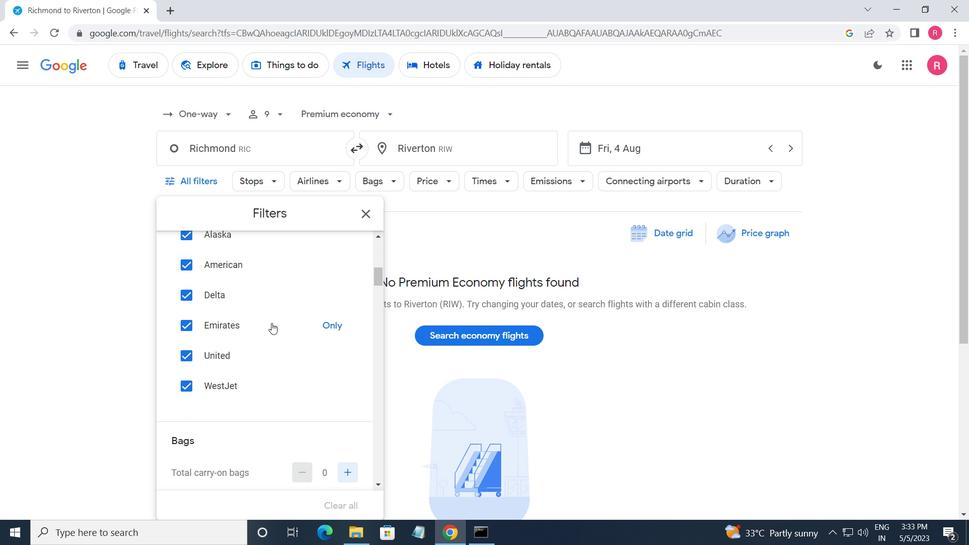 
Action: Mouse moved to (343, 257)
Screenshot: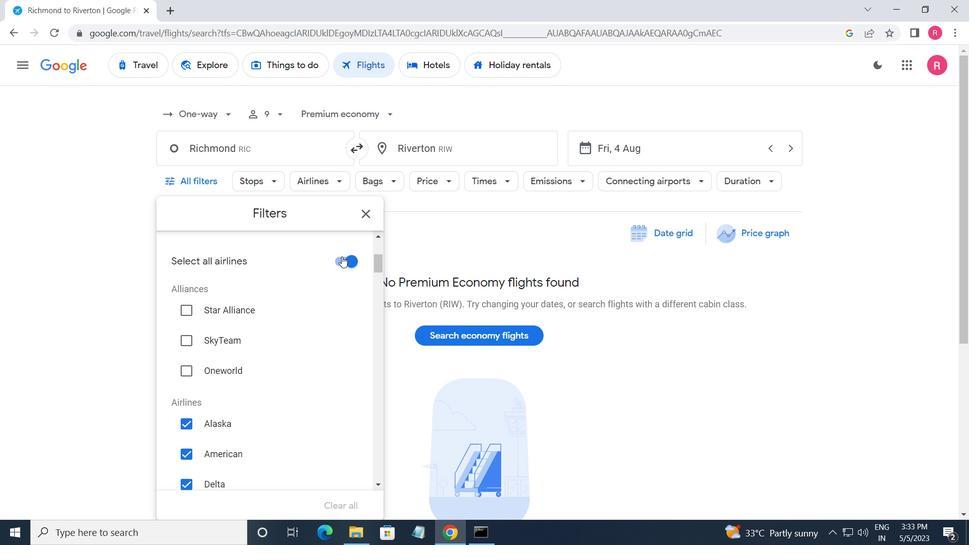 
Action: Mouse pressed left at (343, 257)
Screenshot: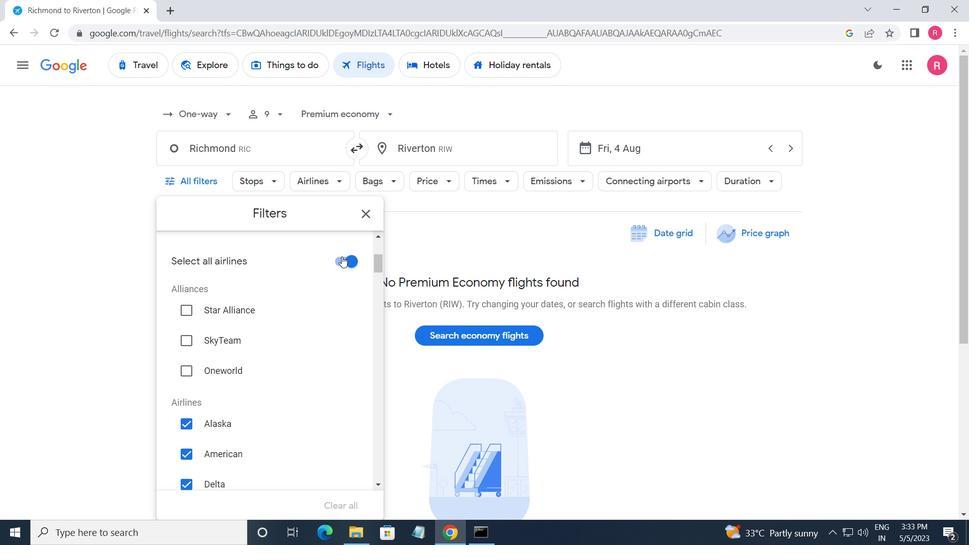
Action: Mouse moved to (329, 312)
Screenshot: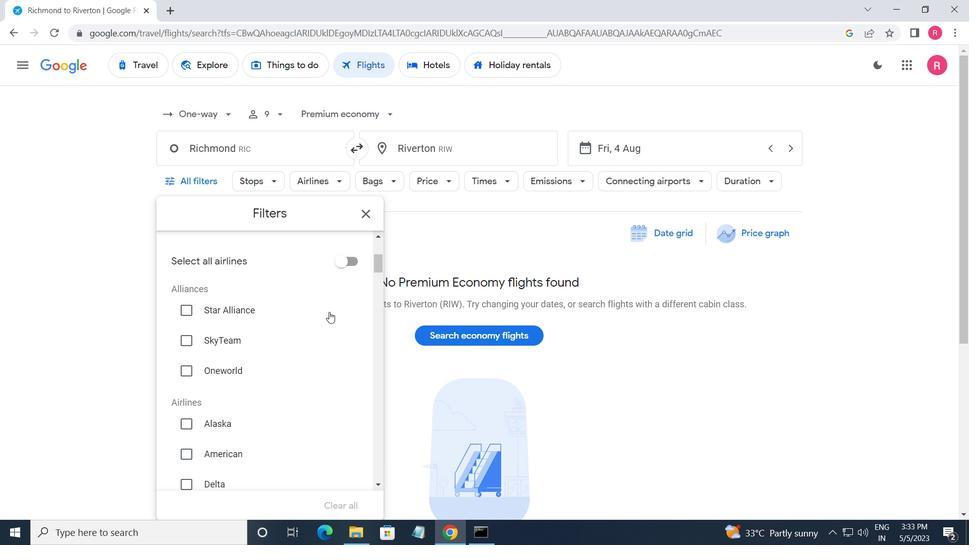 
Action: Mouse scrolled (329, 311) with delta (0, 0)
Screenshot: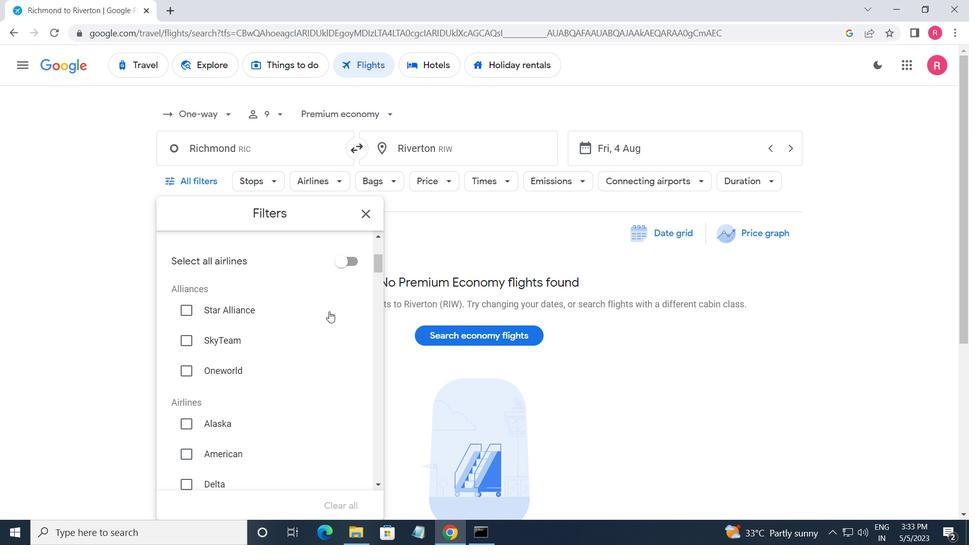
Action: Mouse scrolled (329, 311) with delta (0, 0)
Screenshot: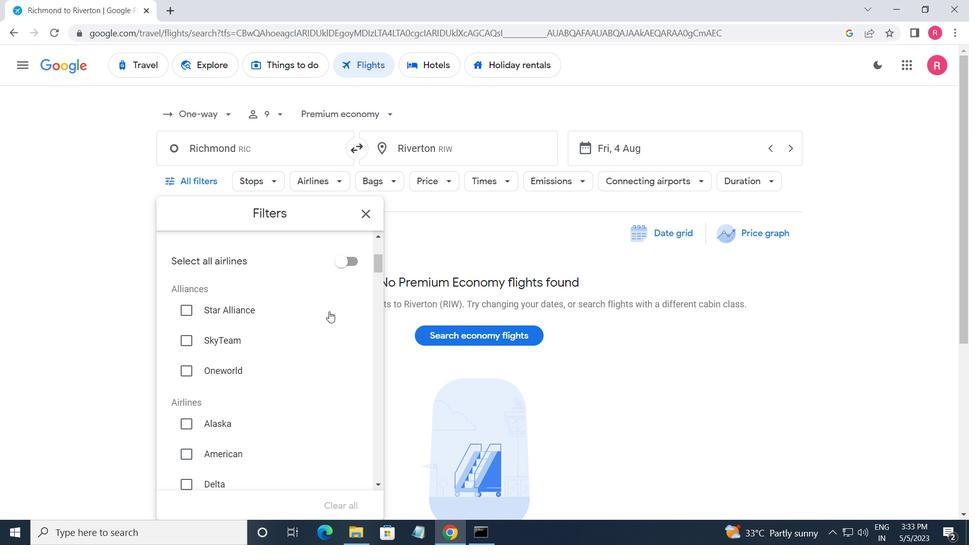 
Action: Mouse scrolled (329, 311) with delta (0, 0)
Screenshot: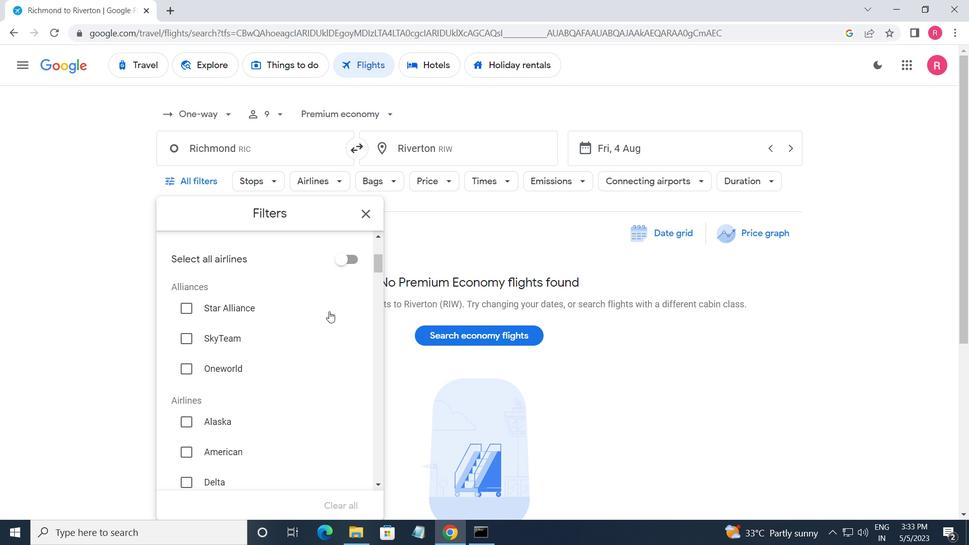 
Action: Mouse scrolled (329, 311) with delta (0, 0)
Screenshot: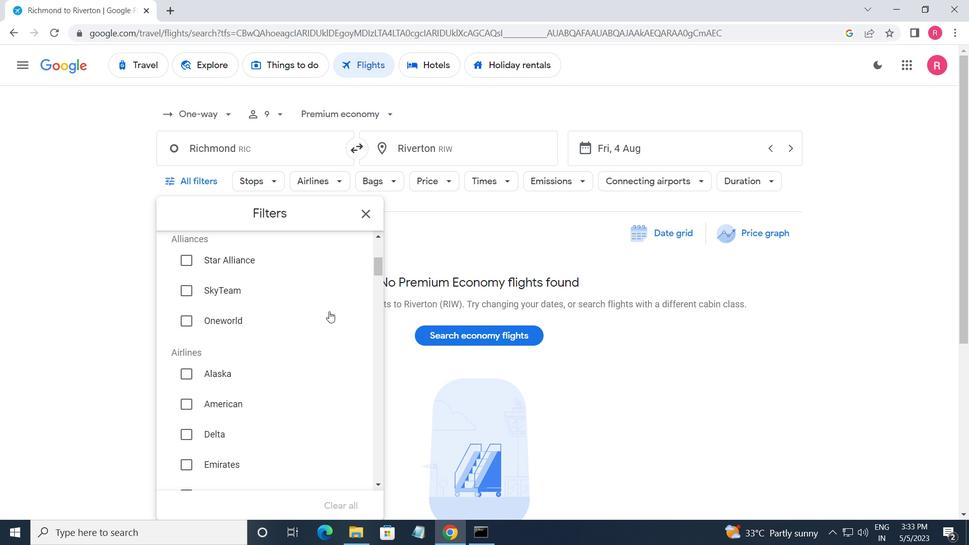 
Action: Mouse scrolled (329, 311) with delta (0, 0)
Screenshot: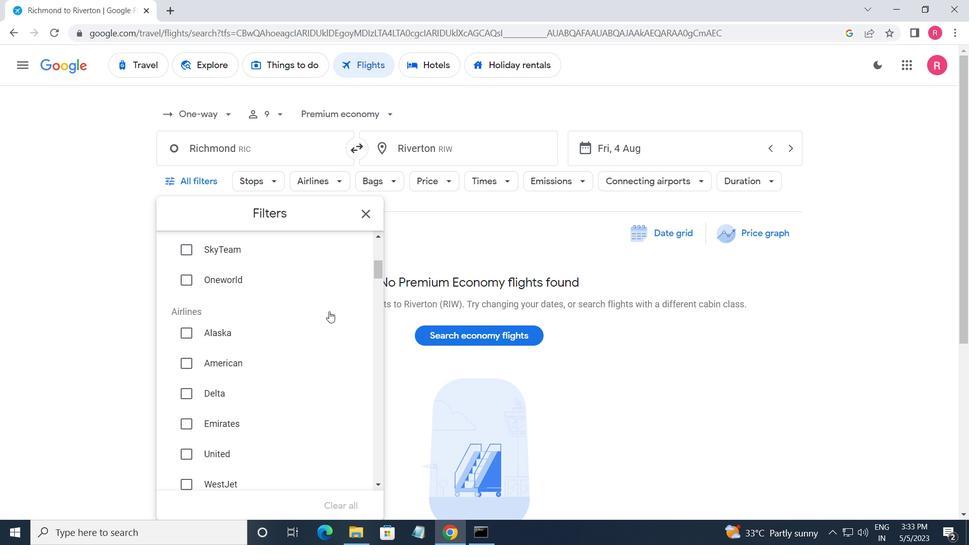 
Action: Mouse scrolled (329, 311) with delta (0, 0)
Screenshot: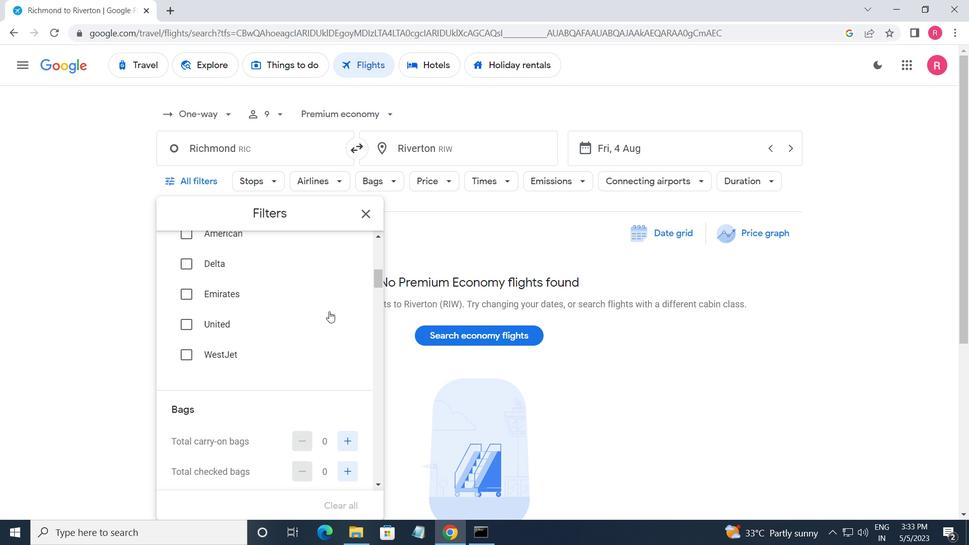 
Action: Mouse moved to (338, 312)
Screenshot: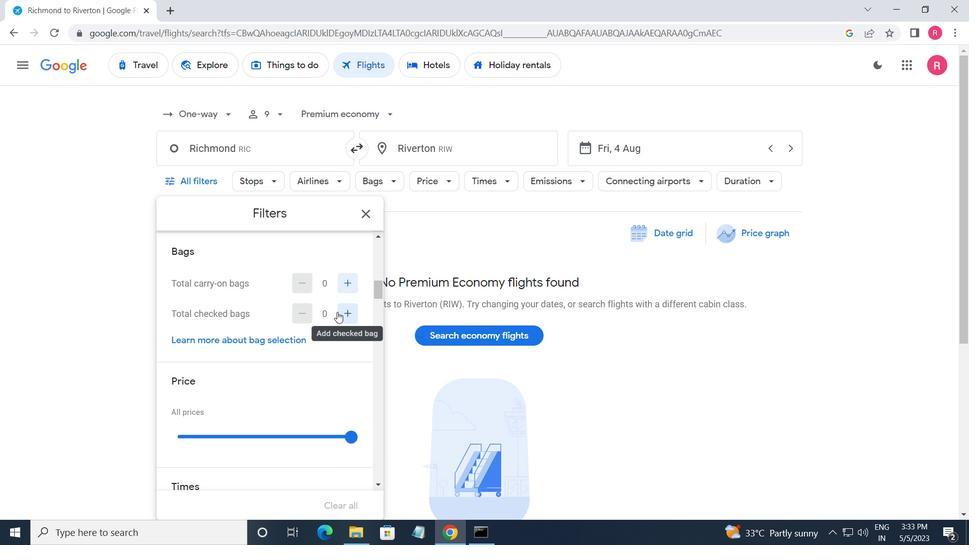 
Action: Mouse pressed left at (338, 312)
Screenshot: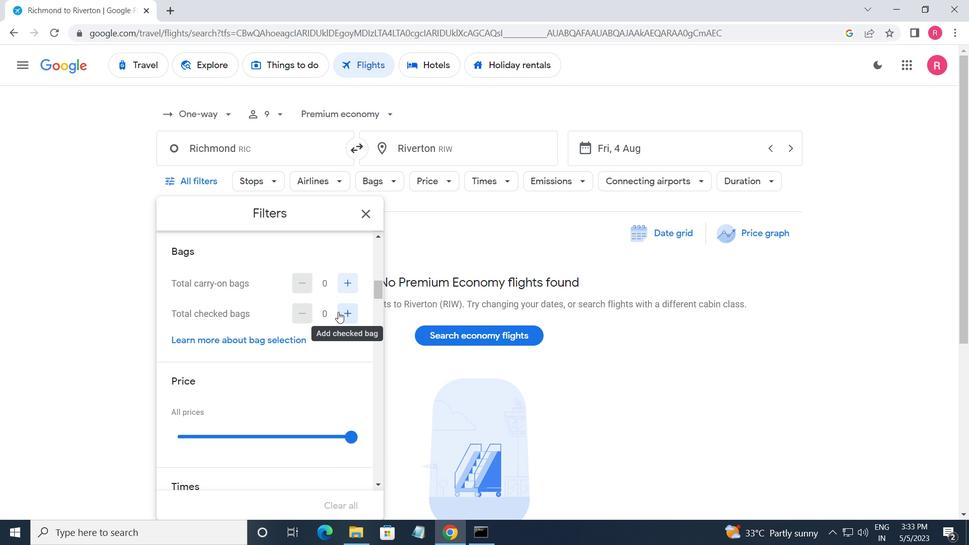 
Action: Mouse pressed left at (338, 312)
Screenshot: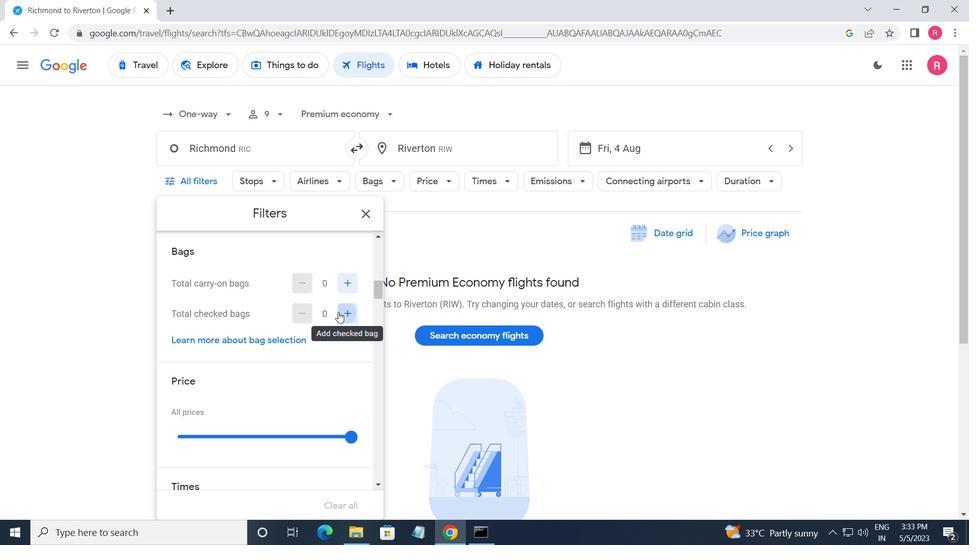 
Action: Mouse moved to (338, 312)
Screenshot: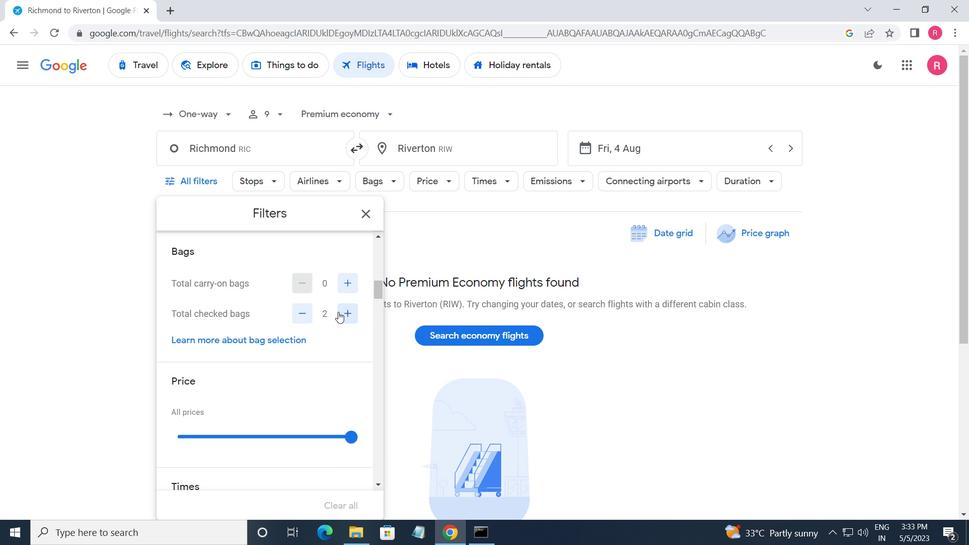 
Action: Mouse scrolled (338, 311) with delta (0, 0)
Screenshot: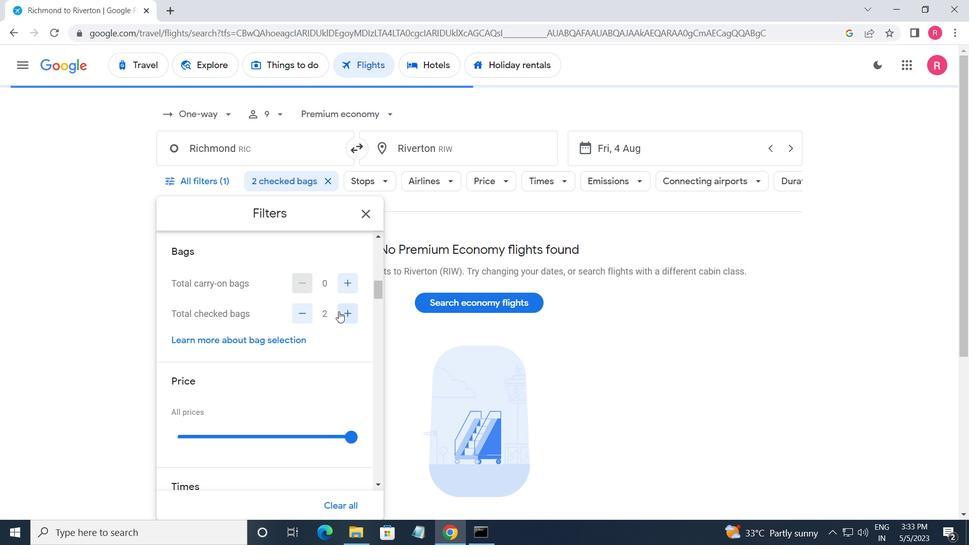 
Action: Mouse moved to (338, 312)
Screenshot: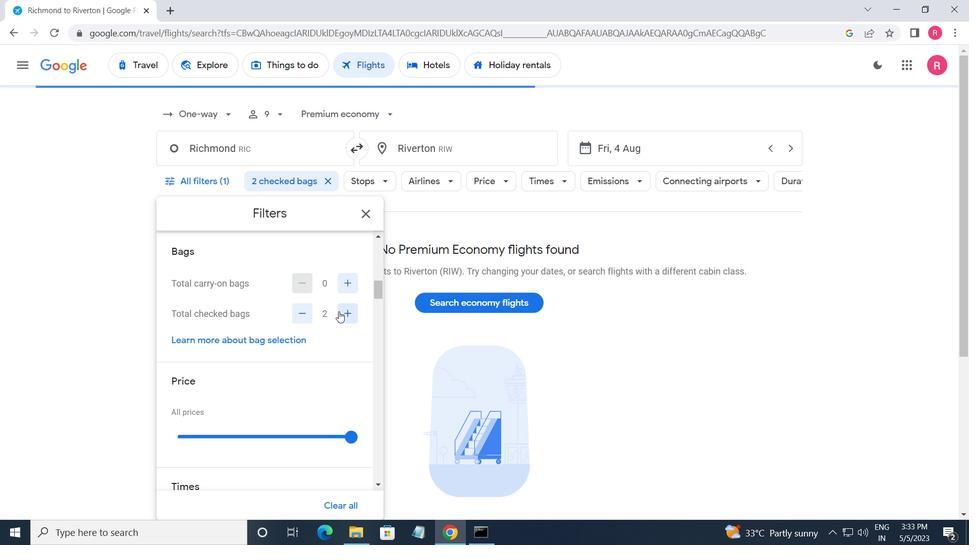 
Action: Mouse scrolled (338, 311) with delta (0, 0)
Screenshot: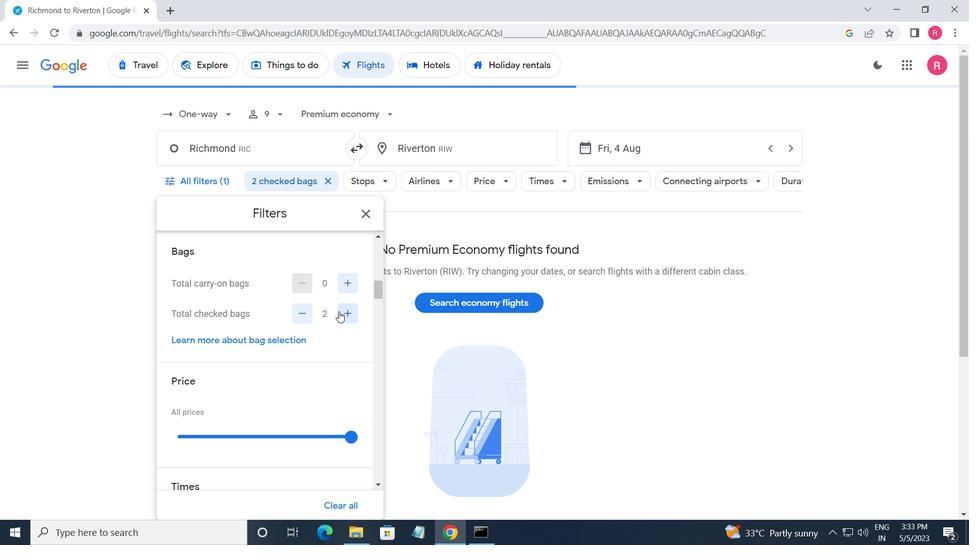 
Action: Mouse moved to (357, 310)
Screenshot: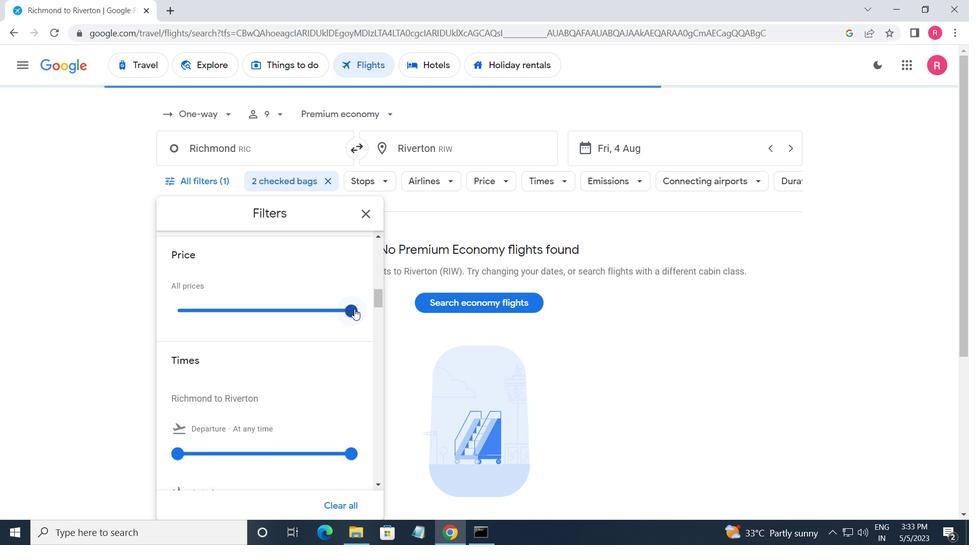 
Action: Mouse pressed left at (357, 310)
Screenshot: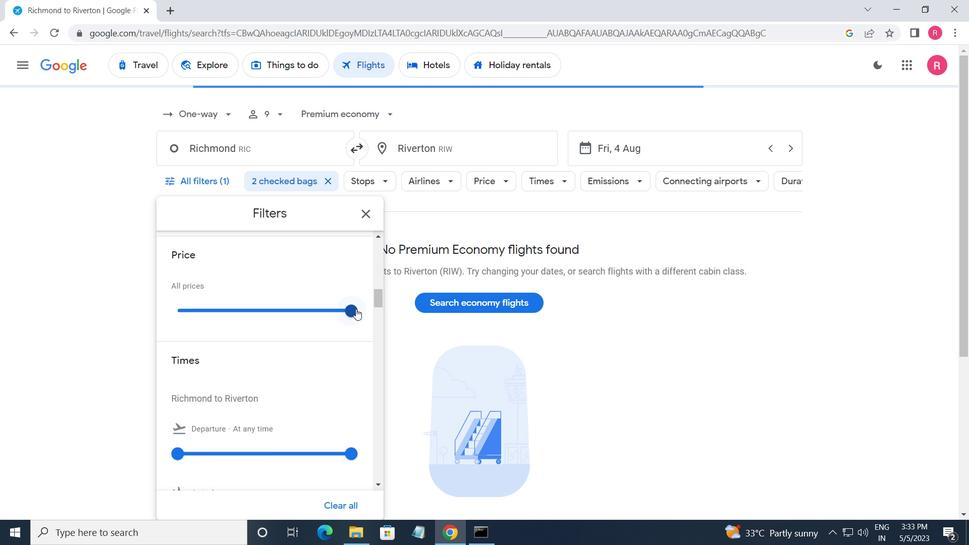 
Action: Mouse moved to (186, 449)
Screenshot: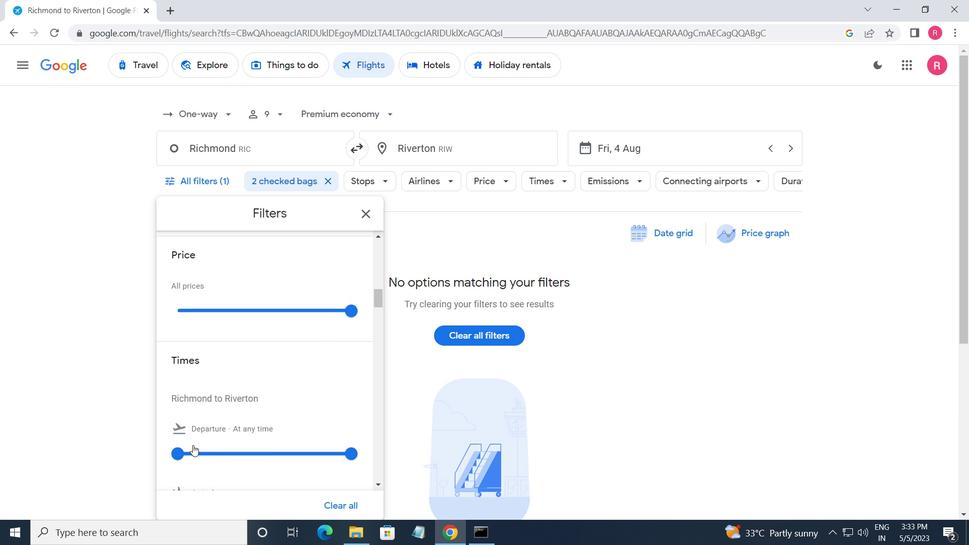 
Action: Mouse pressed left at (186, 449)
Screenshot: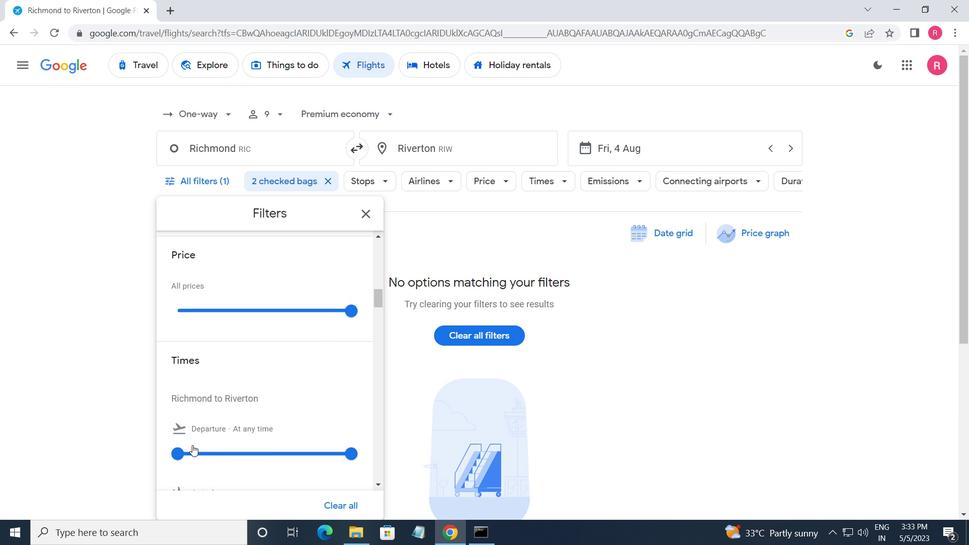 
Action: Mouse moved to (347, 452)
Screenshot: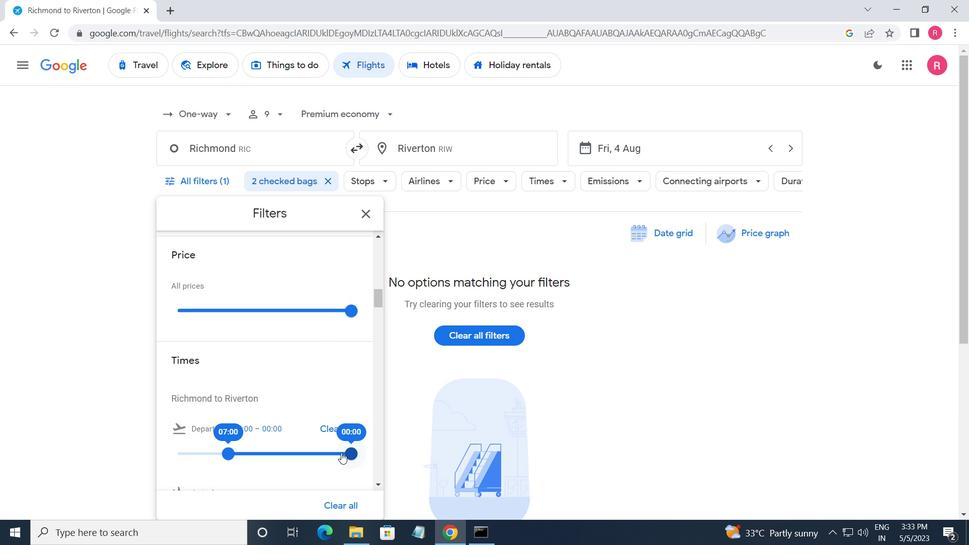 
Action: Mouse pressed left at (347, 452)
Screenshot: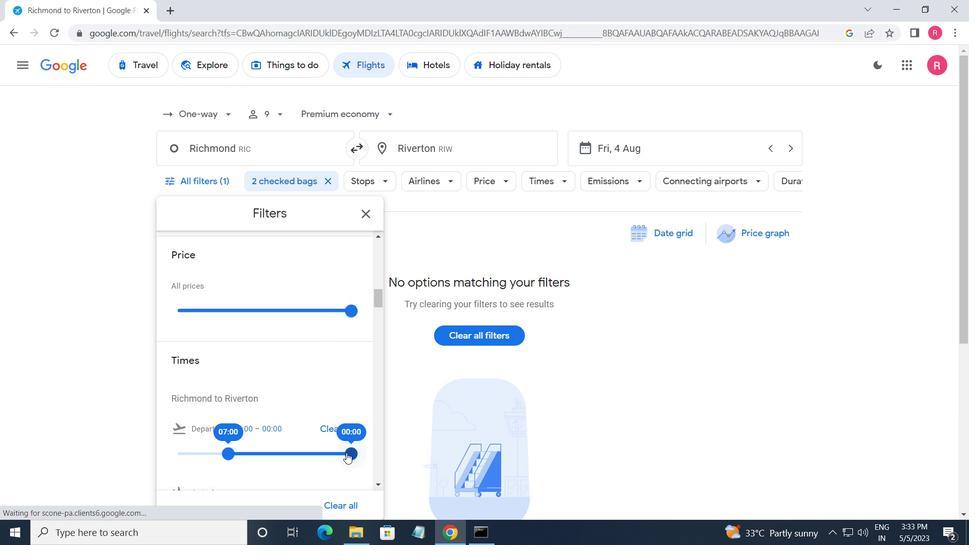 
Action: Mouse moved to (359, 215)
Screenshot: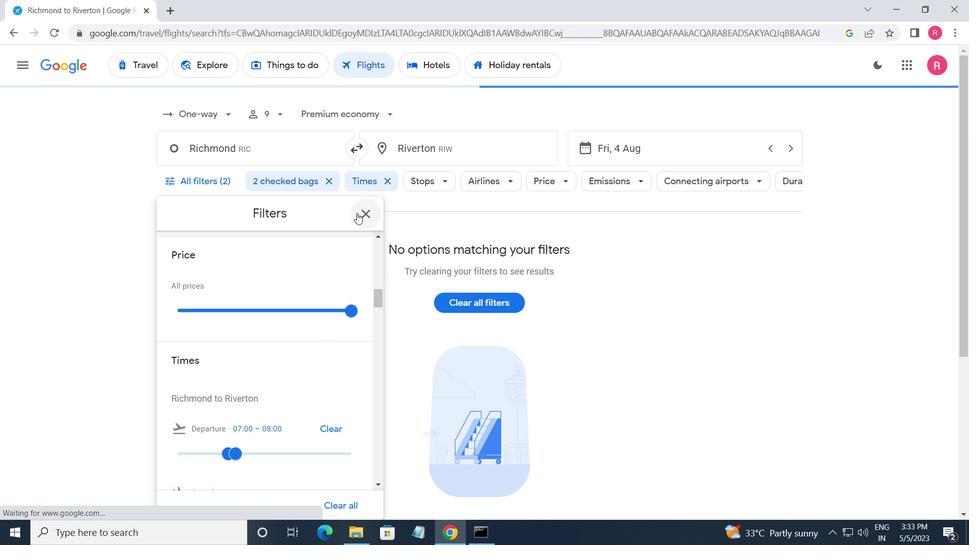 
Action: Mouse pressed left at (359, 215)
Screenshot: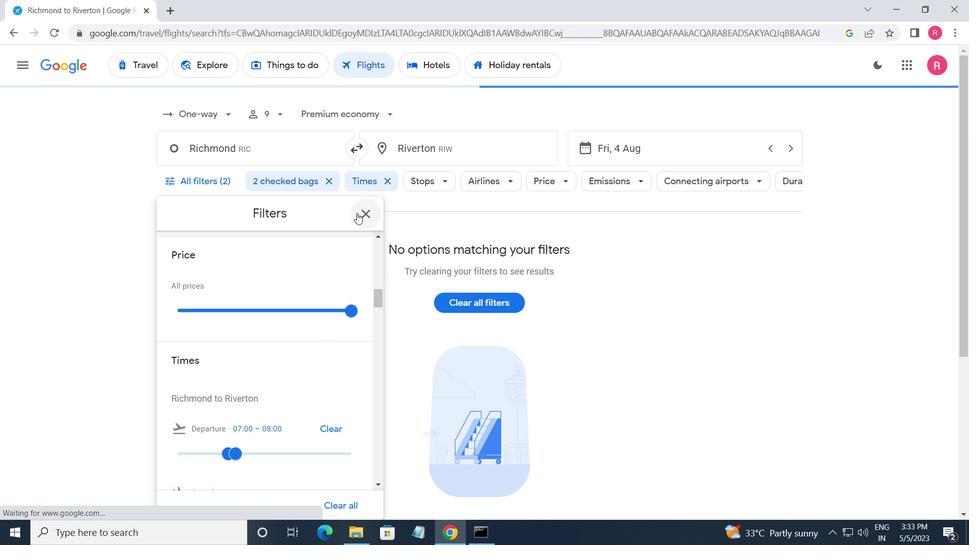 
Action: Mouse moved to (356, 221)
Screenshot: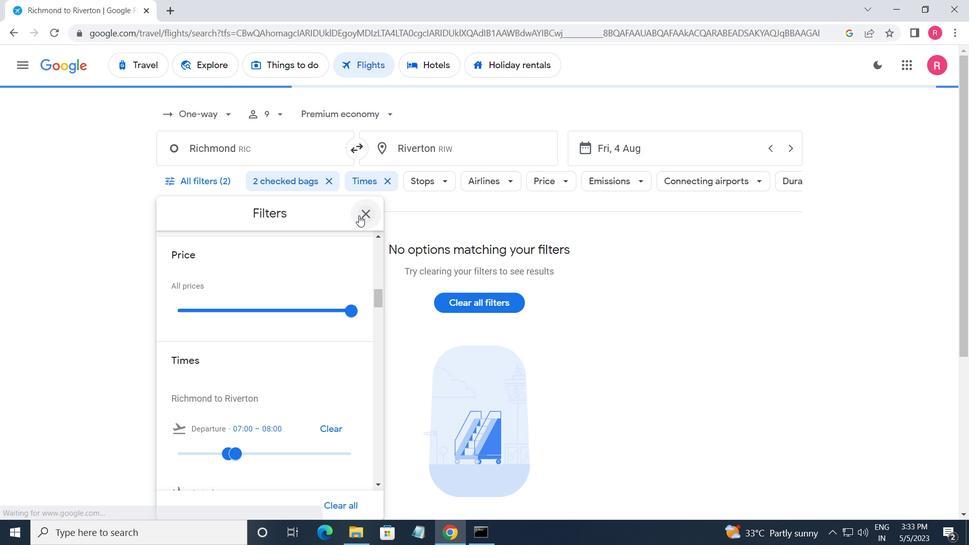 
